 Task: Compose an email with the signature Alicia Thompson with the subject Urgent matter and the message Please let me know if you require any further assistance. from softage.1@softage.net to softage.7@softage.net and softage.8@softage.net with CC to softage.9@softage.net, select the message and change font size to small, align the email to left Send the email
Action: Mouse pressed left at (449, 568)
Screenshot: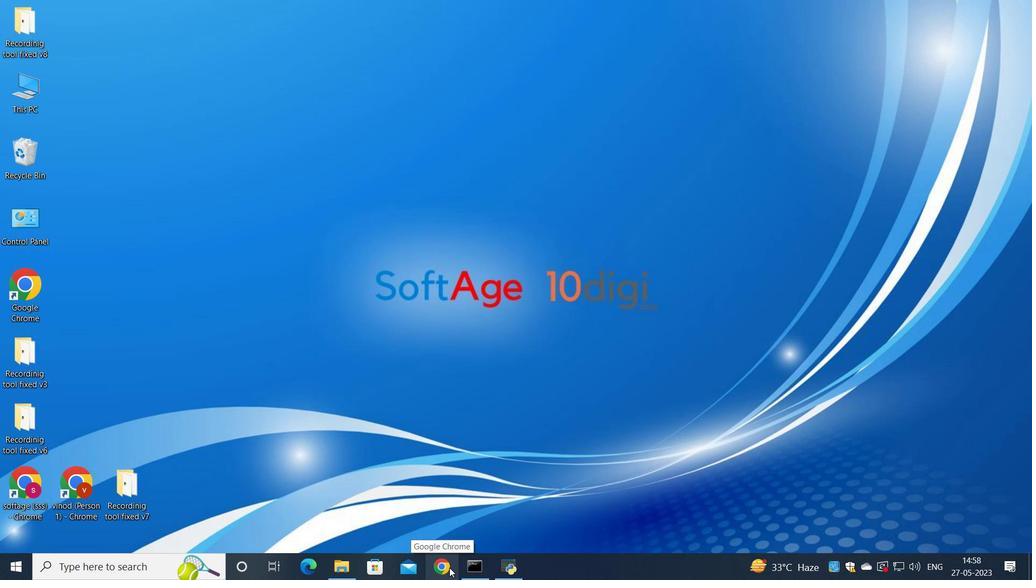 
Action: Mouse moved to (442, 339)
Screenshot: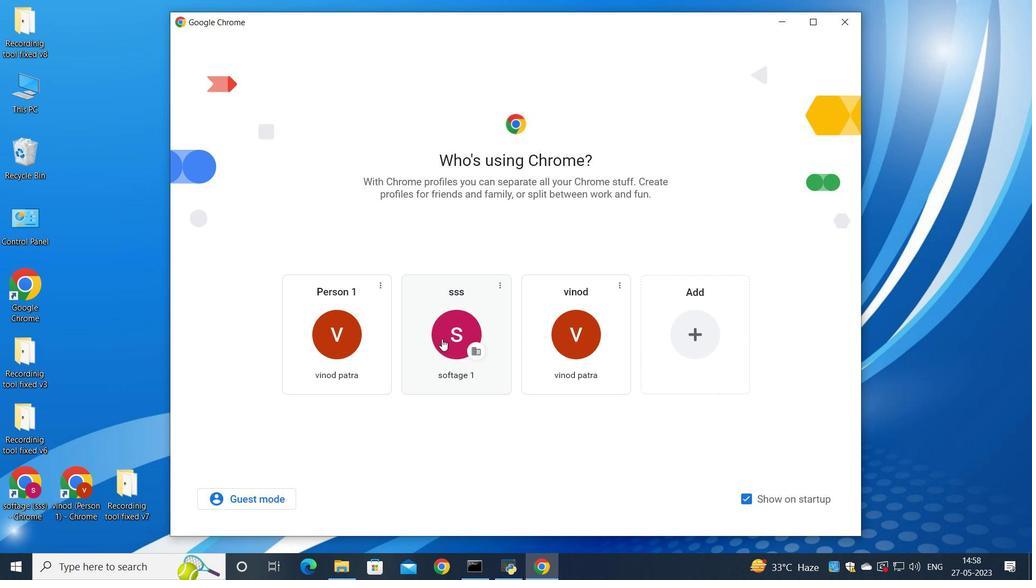 
Action: Mouse pressed left at (442, 339)
Screenshot: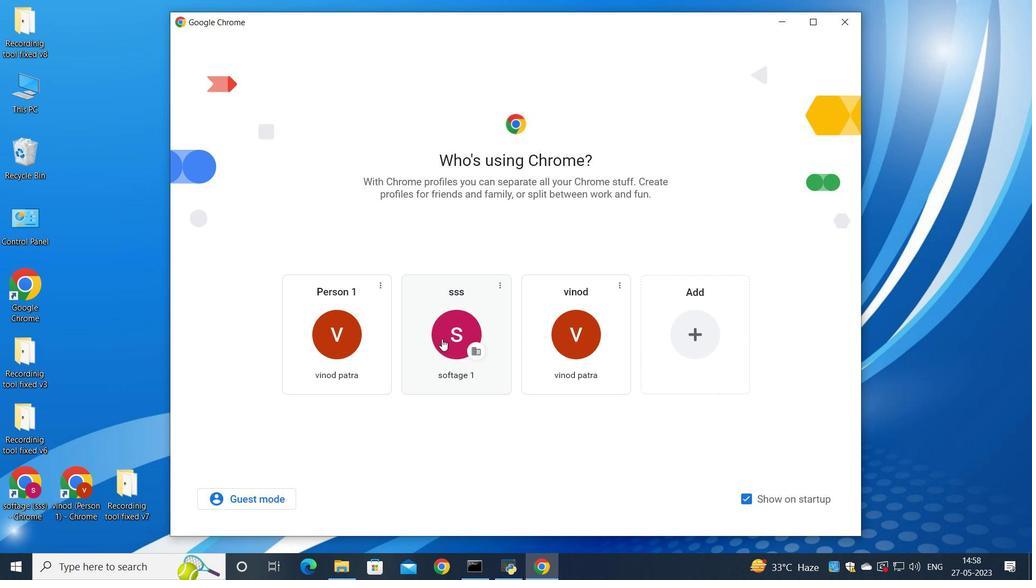 
Action: Mouse moved to (913, 67)
Screenshot: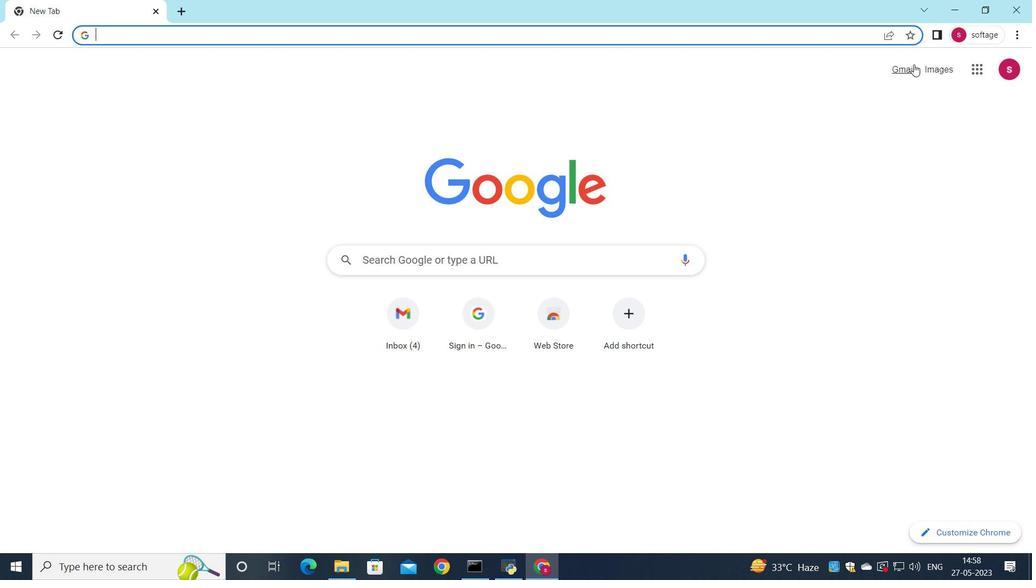 
Action: Mouse pressed left at (913, 67)
Screenshot: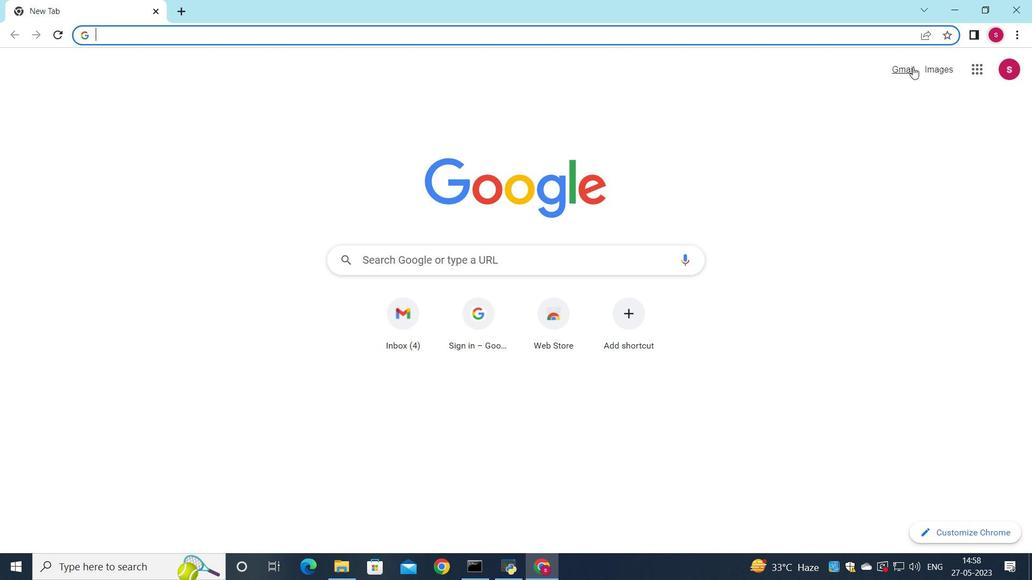 
Action: Mouse moved to (875, 97)
Screenshot: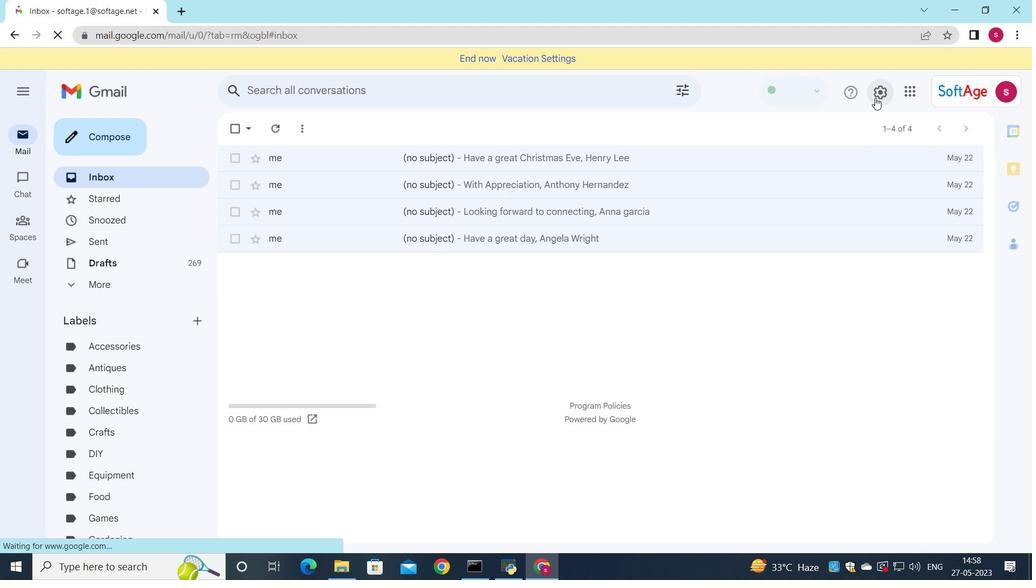 
Action: Mouse pressed left at (875, 97)
Screenshot: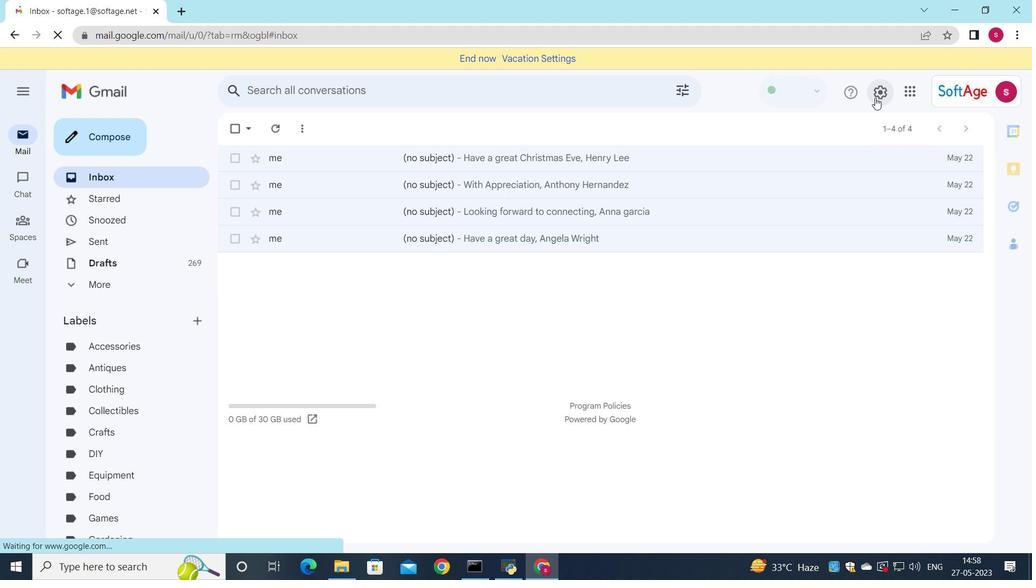 
Action: Mouse moved to (903, 155)
Screenshot: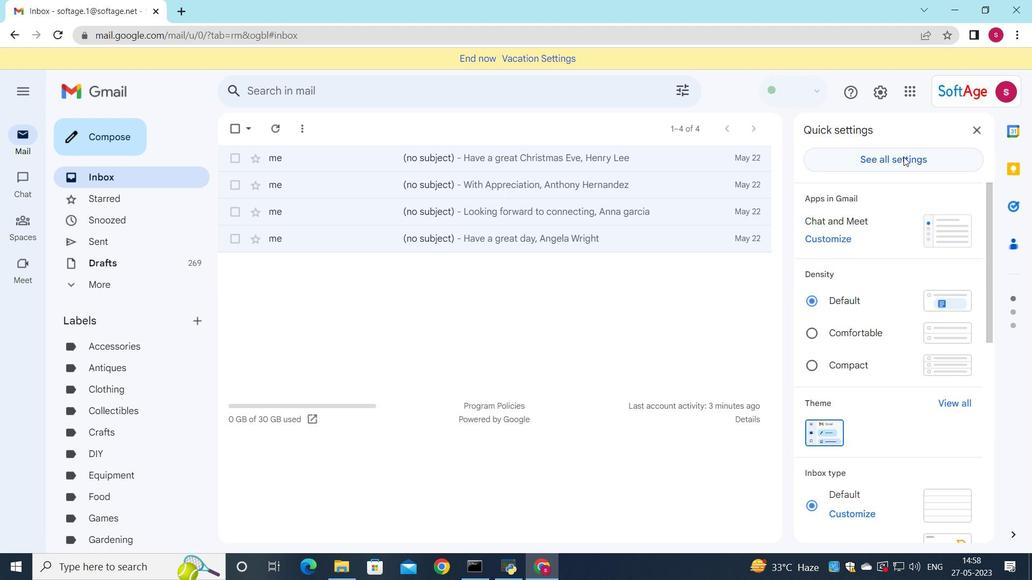 
Action: Mouse pressed left at (903, 155)
Screenshot: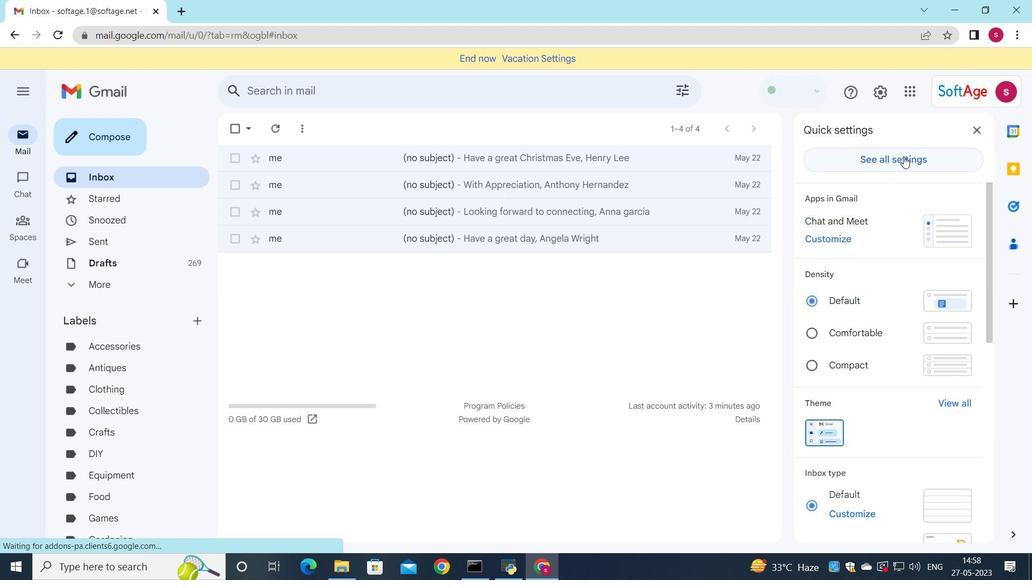 
Action: Mouse moved to (625, 276)
Screenshot: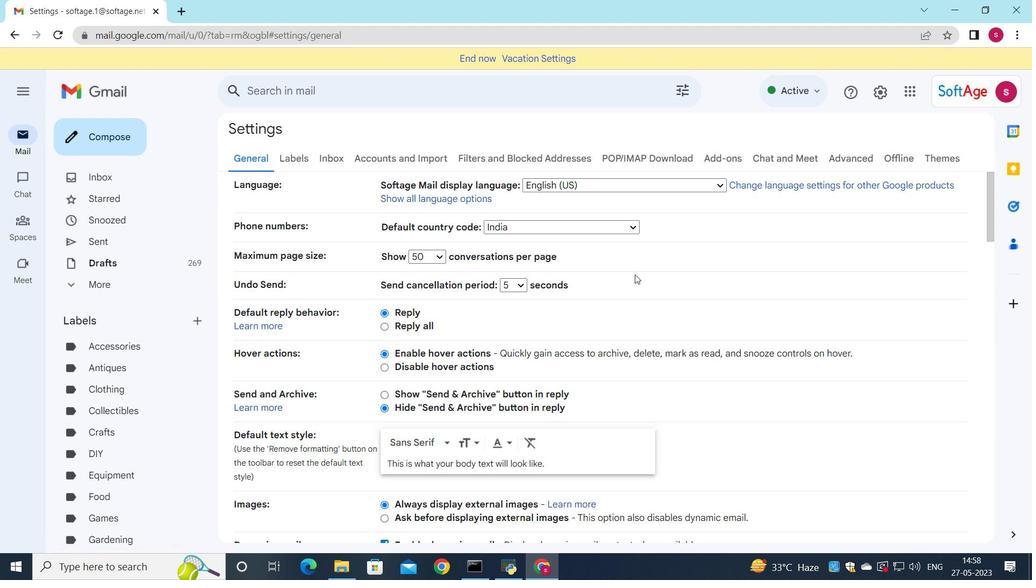 
Action: Mouse scrolled (625, 276) with delta (0, 0)
Screenshot: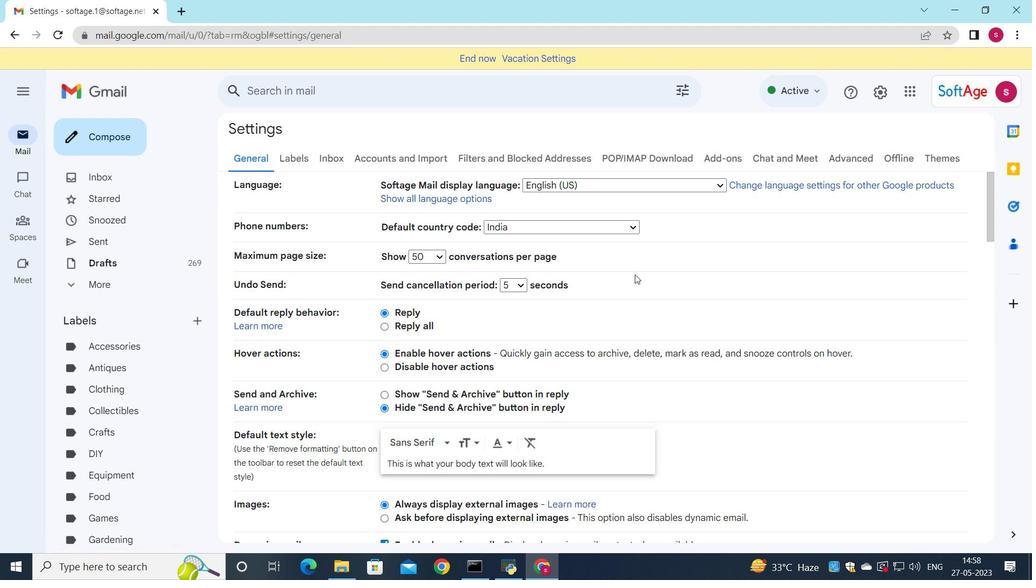 
Action: Mouse moved to (622, 277)
Screenshot: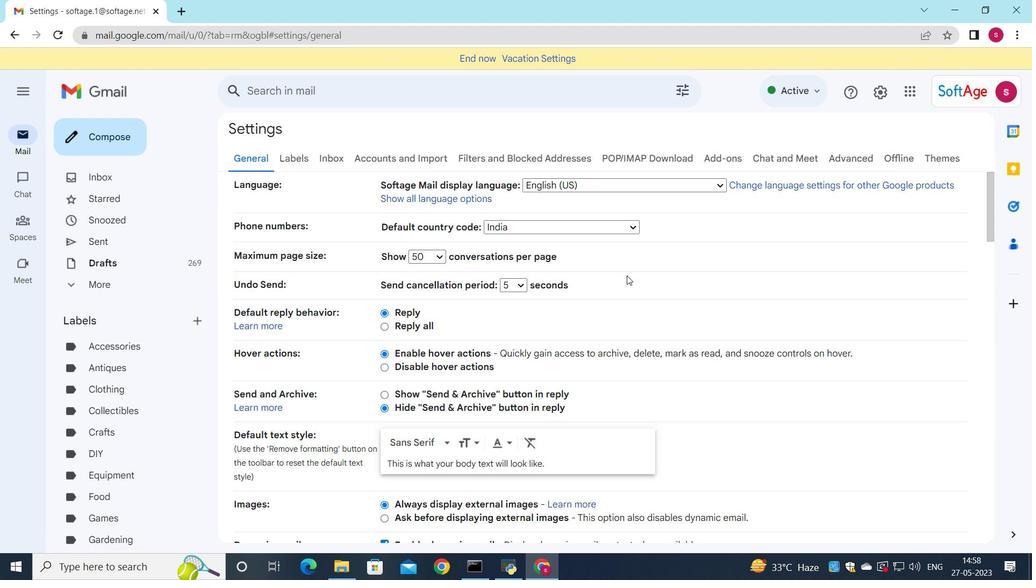 
Action: Mouse scrolled (622, 276) with delta (0, 0)
Screenshot: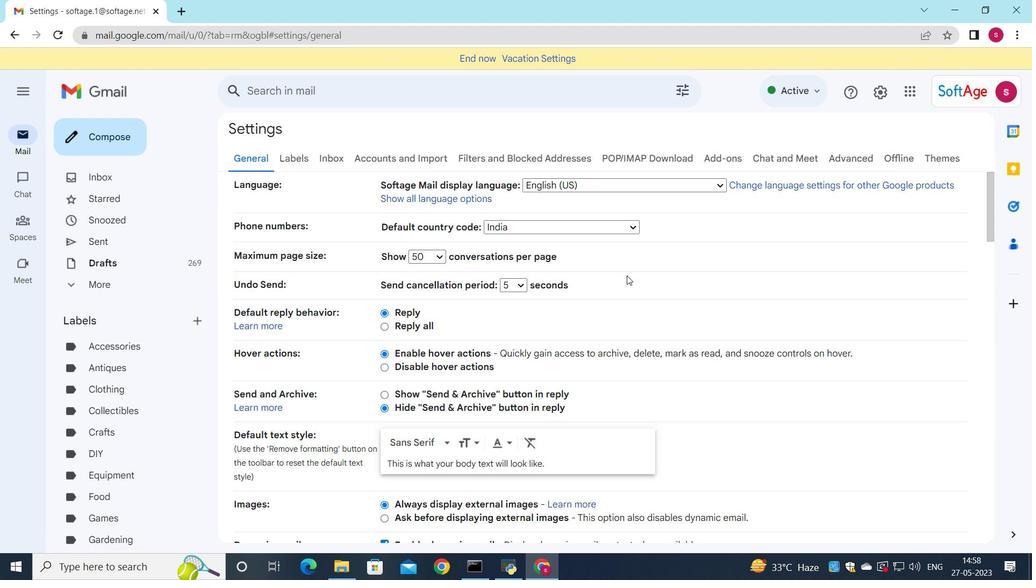 
Action: Mouse moved to (619, 280)
Screenshot: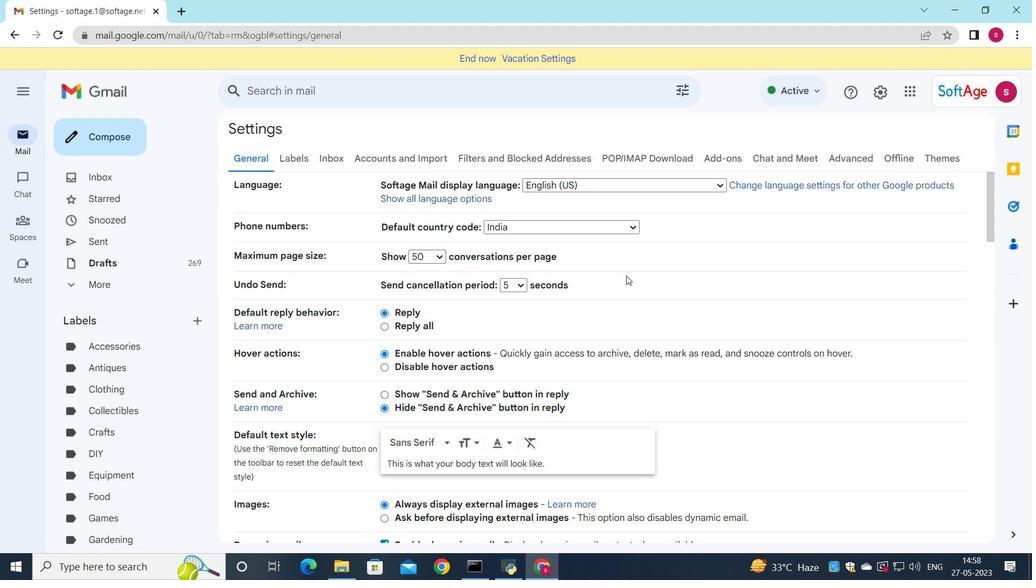 
Action: Mouse scrolled (619, 279) with delta (0, 0)
Screenshot: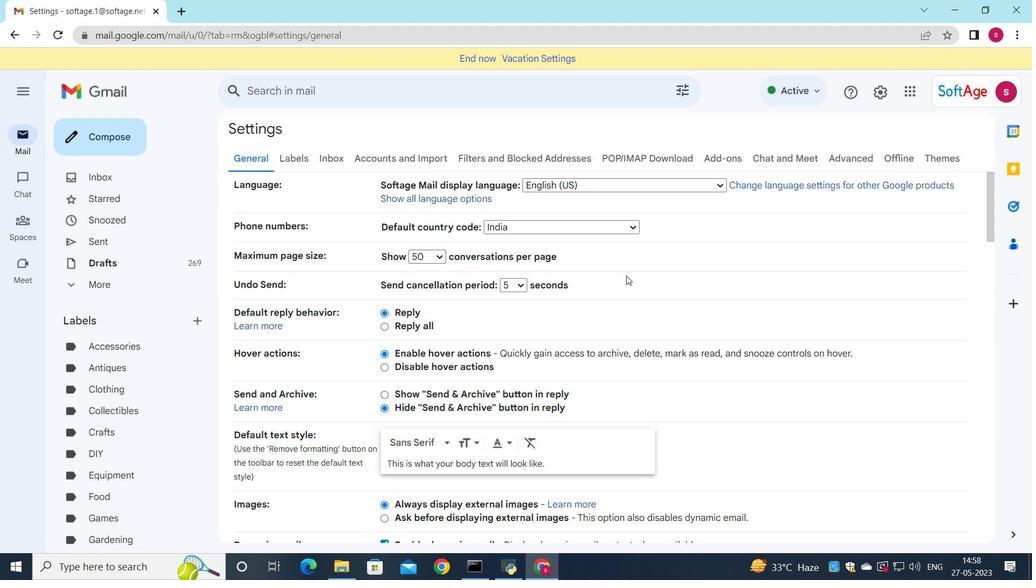 
Action: Mouse moved to (609, 324)
Screenshot: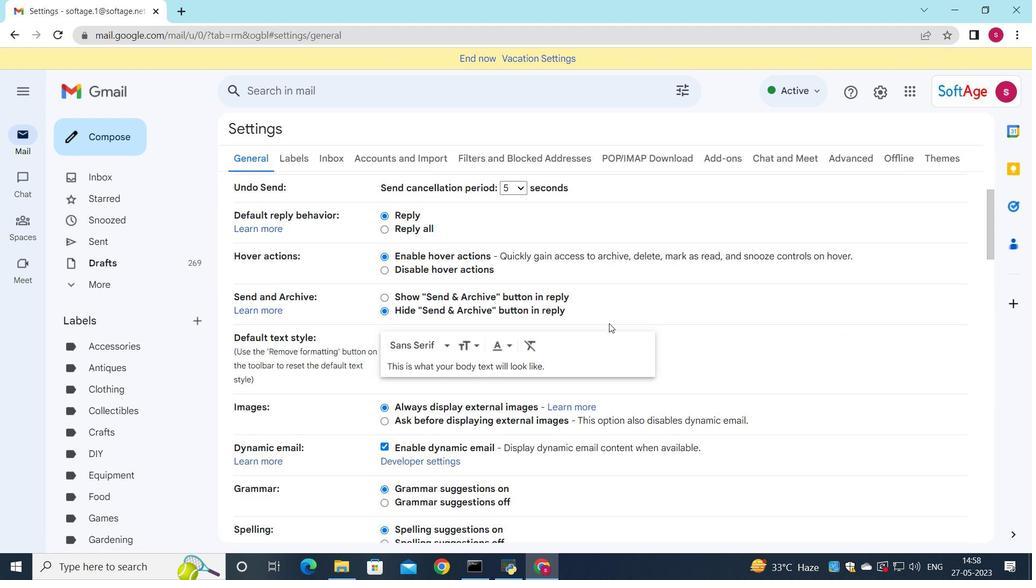 
Action: Mouse scrolled (609, 323) with delta (0, 0)
Screenshot: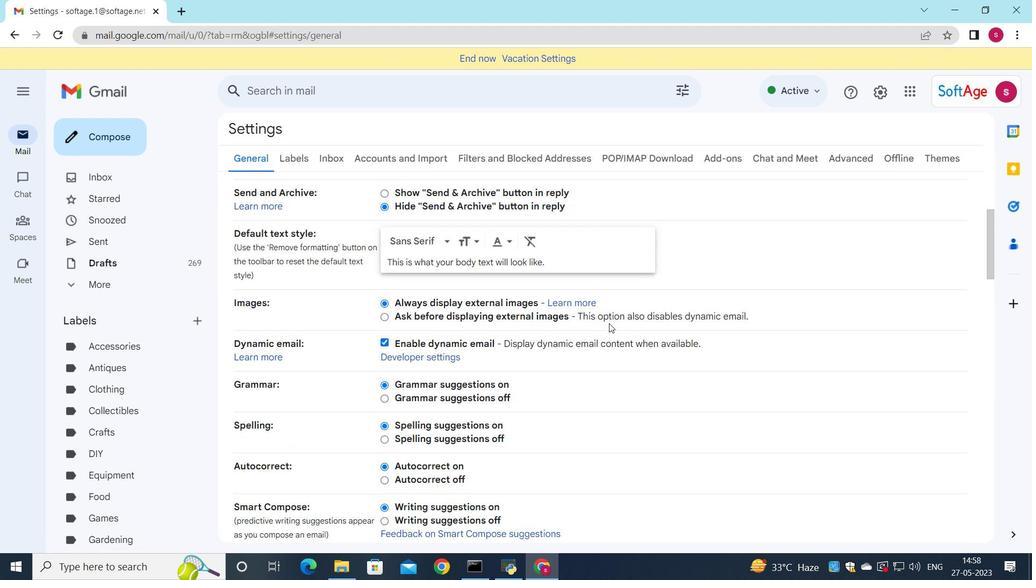 
Action: Mouse scrolled (609, 323) with delta (0, 0)
Screenshot: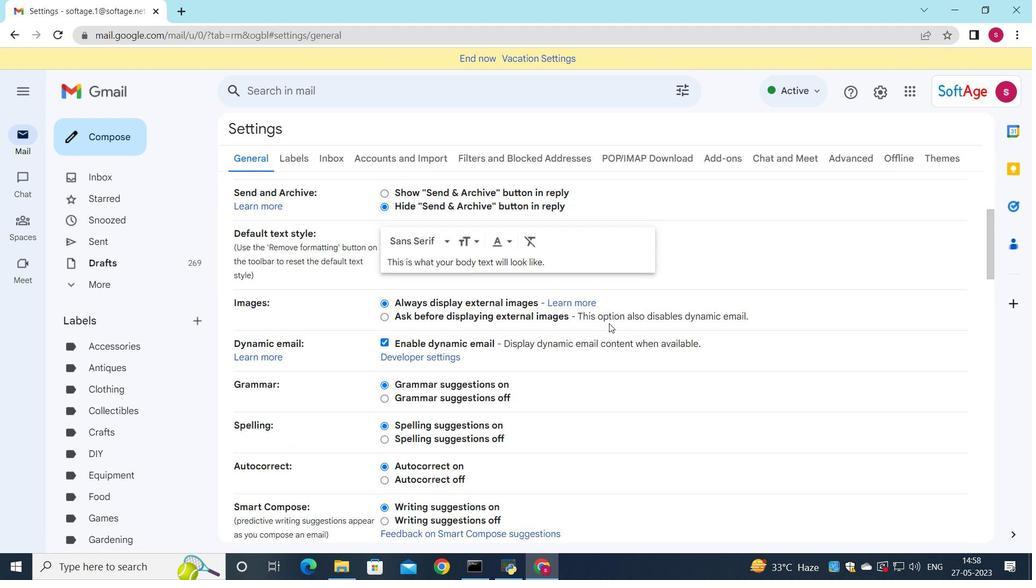 
Action: Mouse scrolled (609, 323) with delta (0, 0)
Screenshot: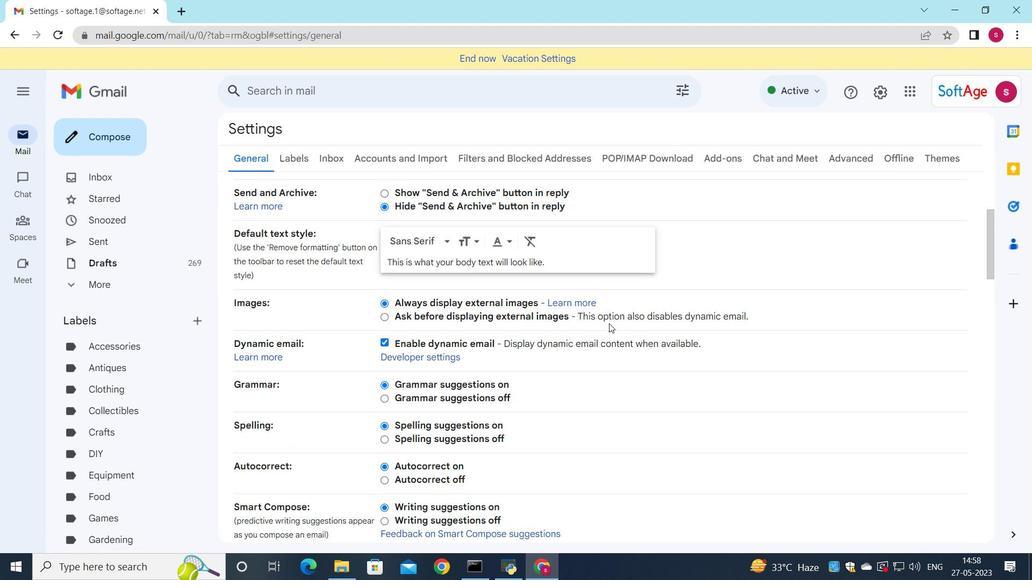 
Action: Mouse moved to (608, 323)
Screenshot: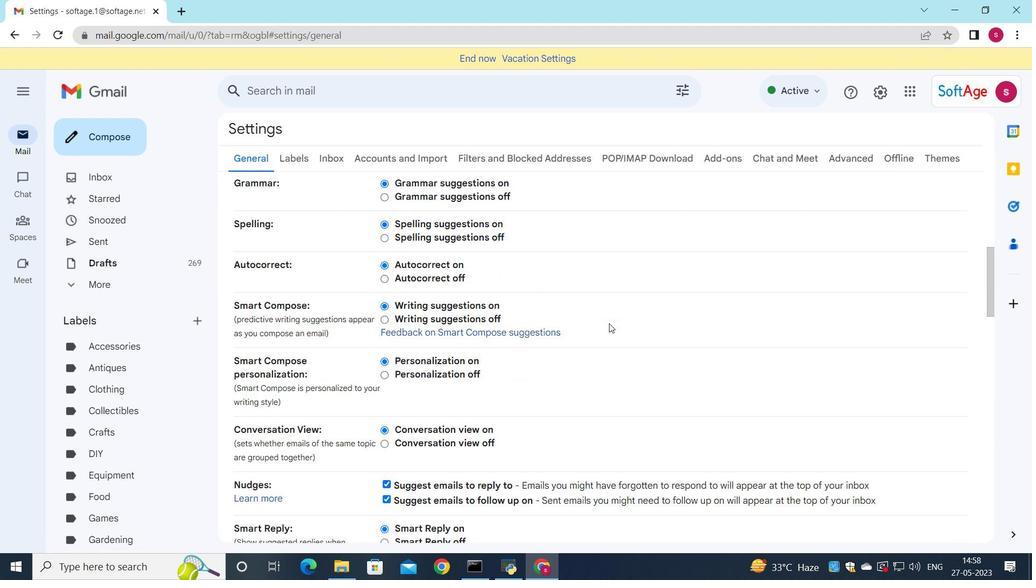 
Action: Mouse scrolled (608, 323) with delta (0, 0)
Screenshot: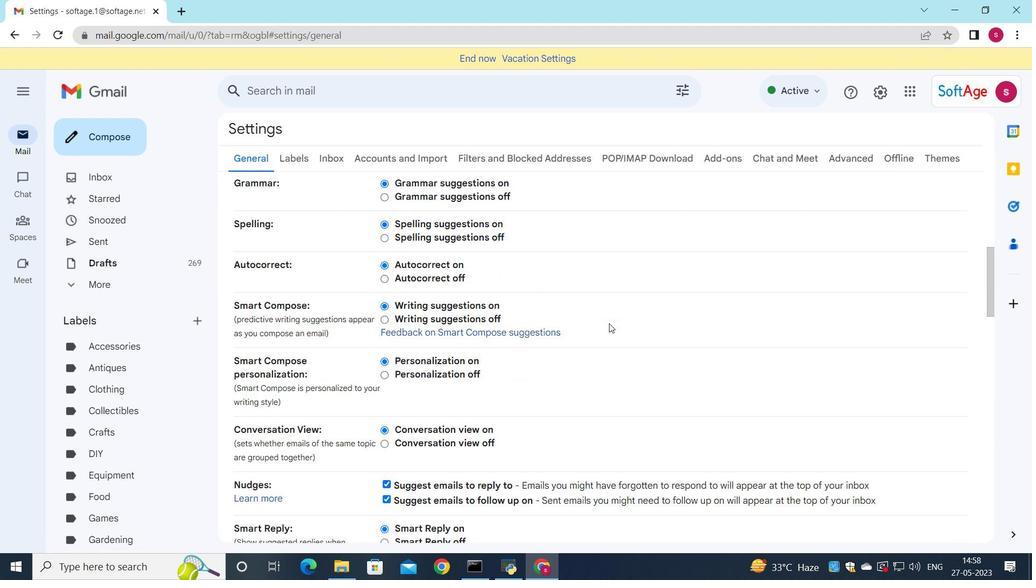 
Action: Mouse scrolled (608, 323) with delta (0, 0)
Screenshot: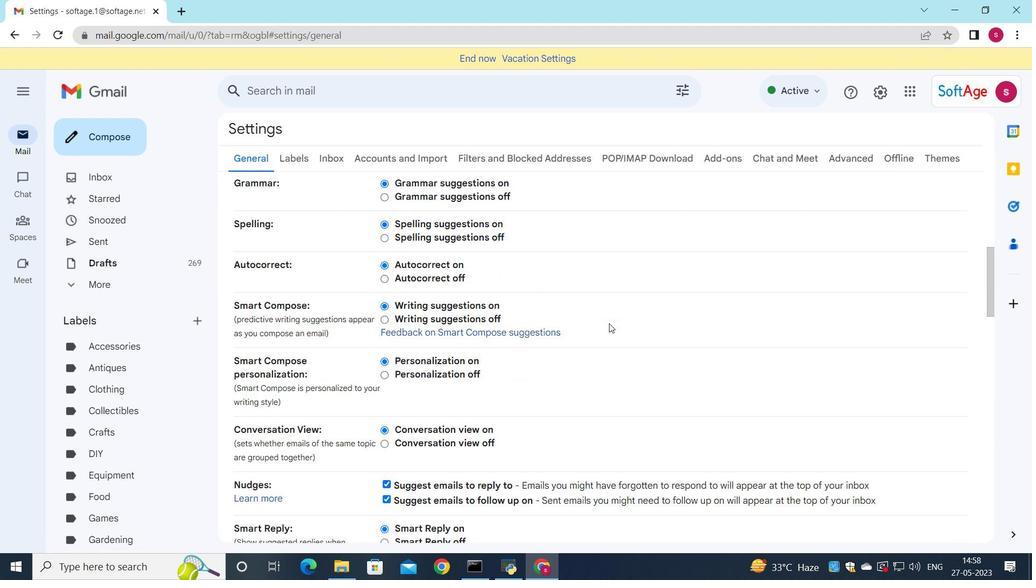 
Action: Mouse scrolled (608, 323) with delta (0, 0)
Screenshot: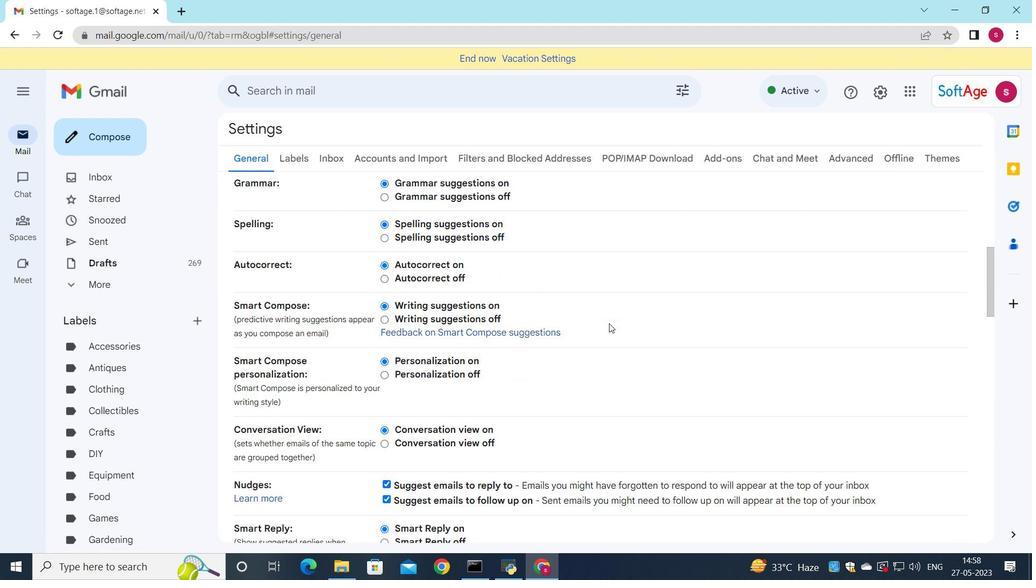 
Action: Mouse scrolled (608, 323) with delta (0, 0)
Screenshot: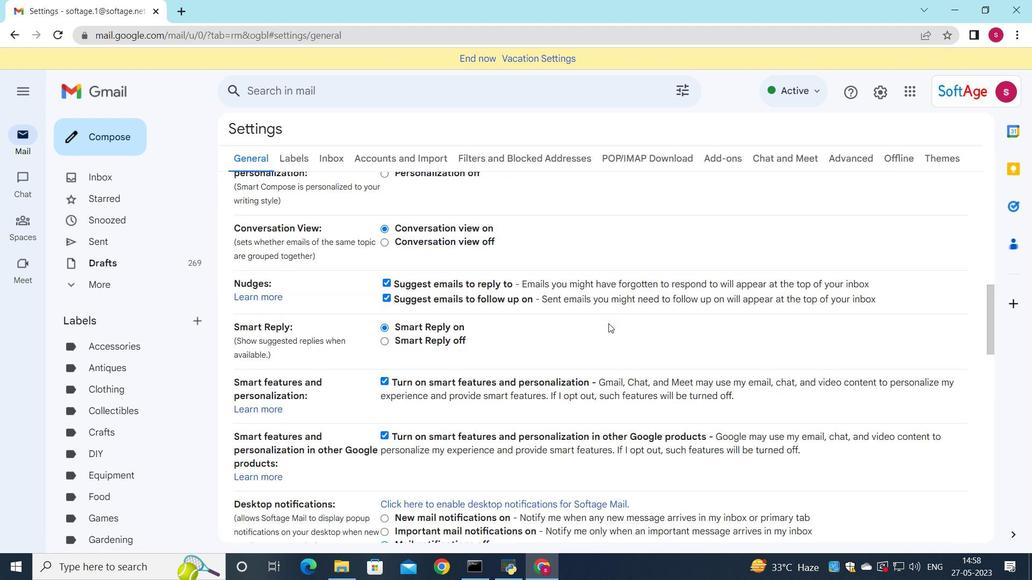 
Action: Mouse scrolled (608, 323) with delta (0, 0)
Screenshot: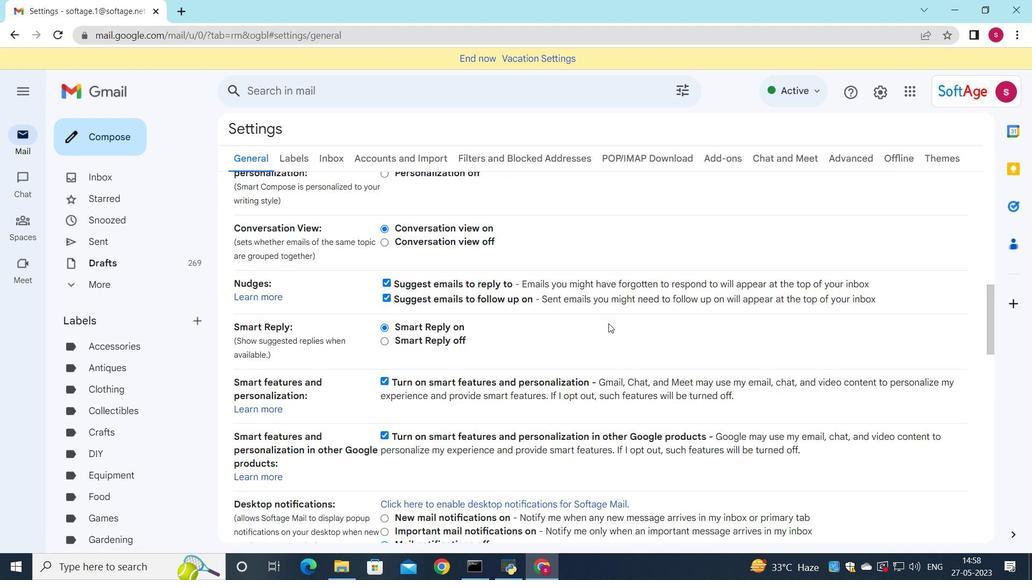
Action: Mouse scrolled (608, 323) with delta (0, 0)
Screenshot: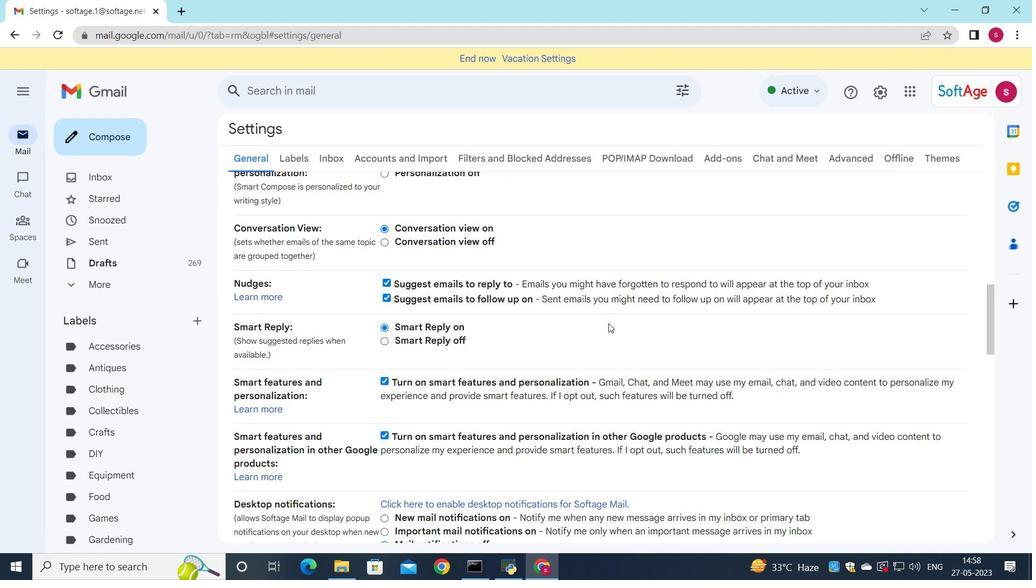 
Action: Mouse moved to (605, 322)
Screenshot: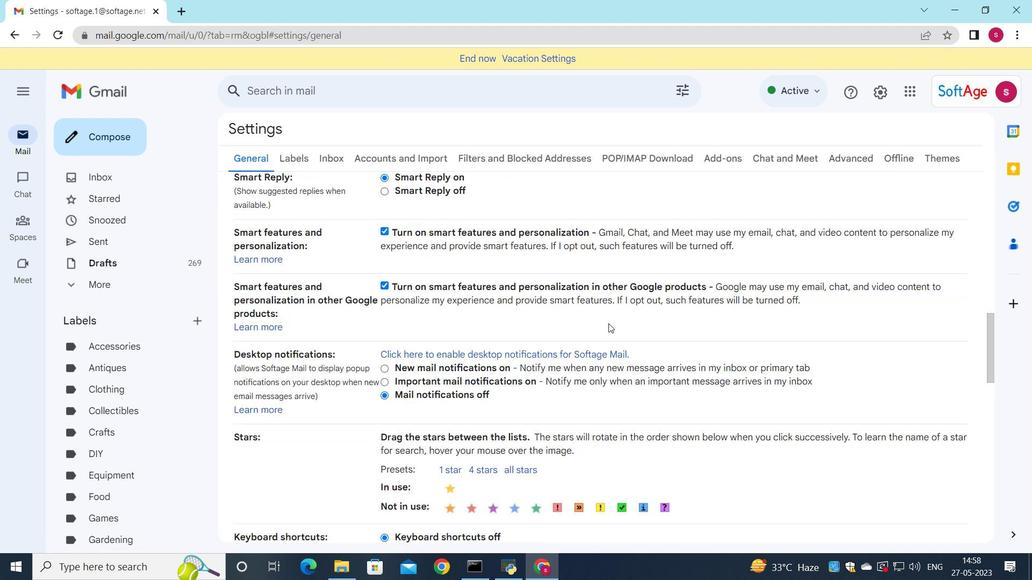 
Action: Mouse scrolled (605, 321) with delta (0, 0)
Screenshot: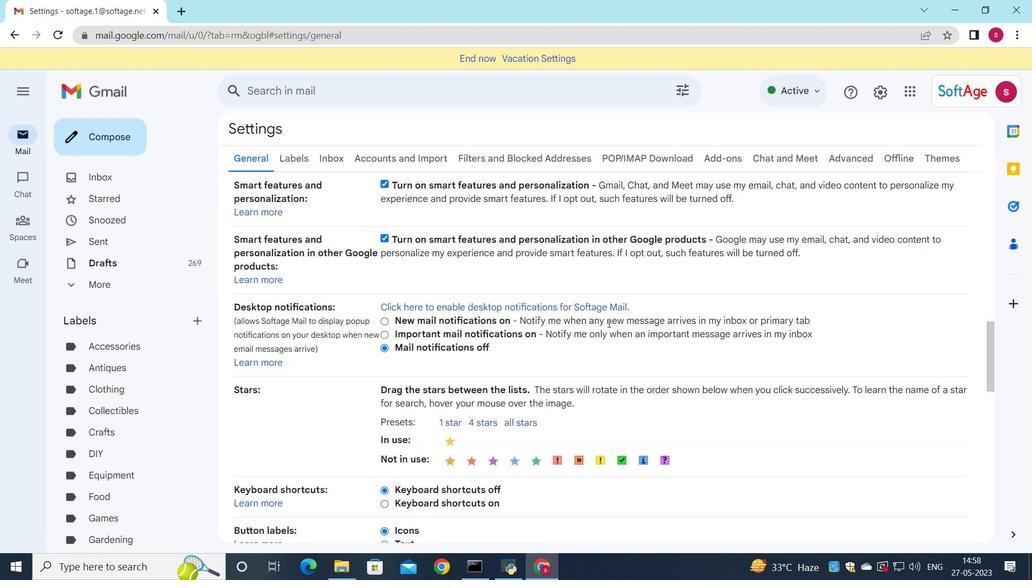 
Action: Mouse scrolled (605, 321) with delta (0, 0)
Screenshot: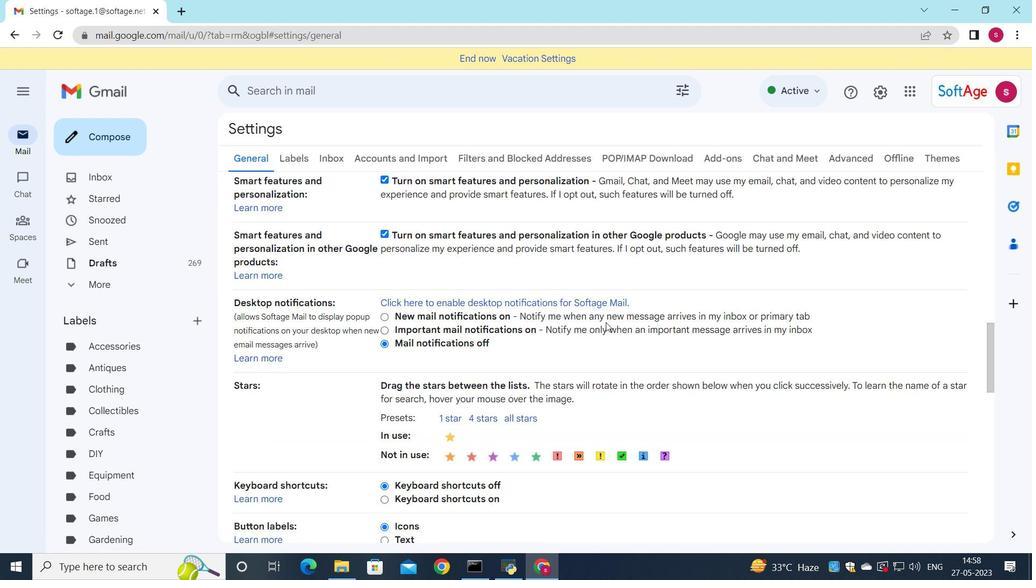 
Action: Mouse scrolled (605, 321) with delta (0, 0)
Screenshot: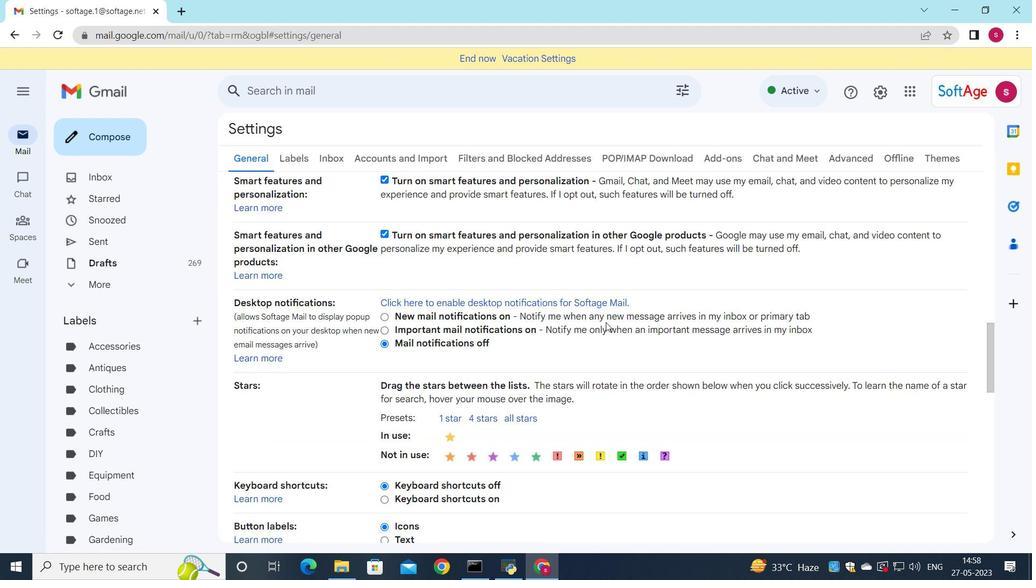 
Action: Mouse moved to (603, 322)
Screenshot: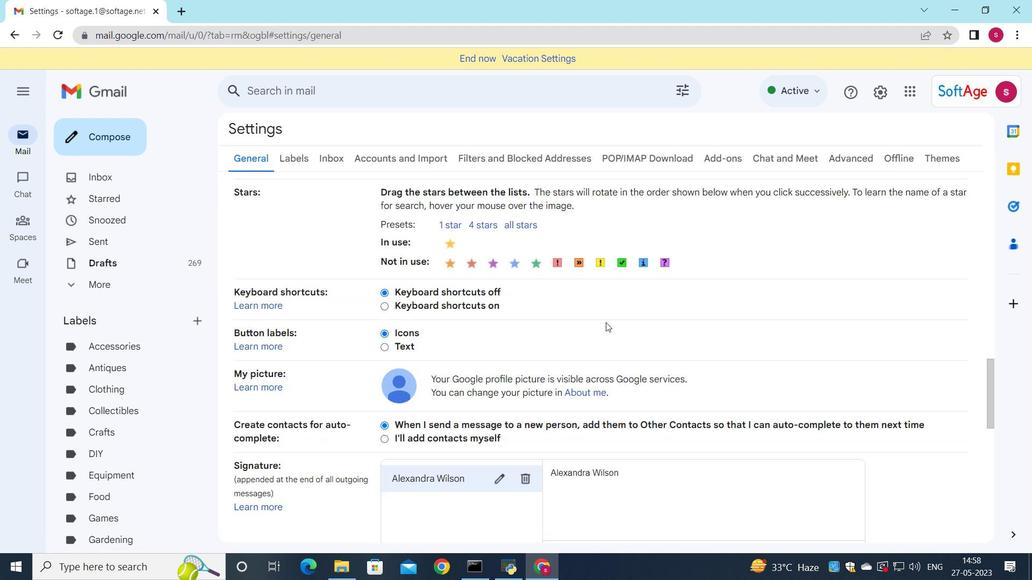 
Action: Mouse scrolled (603, 321) with delta (0, 0)
Screenshot: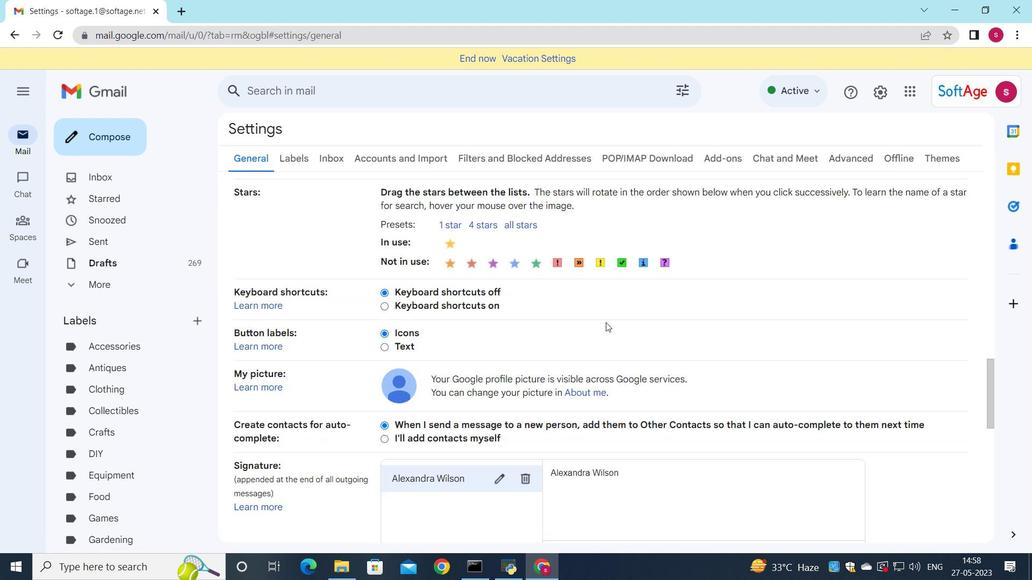 
Action: Mouse scrolled (603, 321) with delta (0, 0)
Screenshot: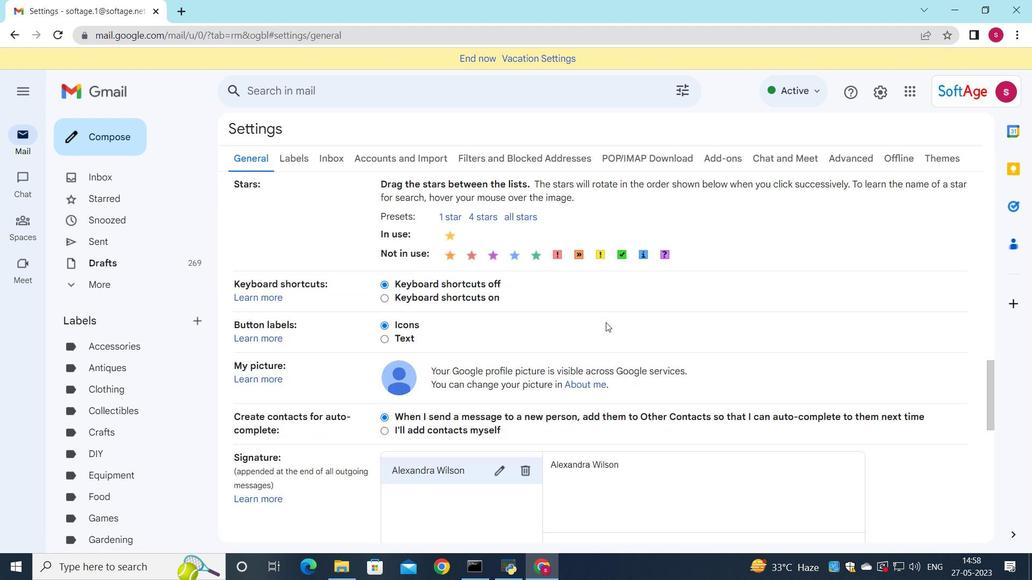 
Action: Mouse moved to (529, 344)
Screenshot: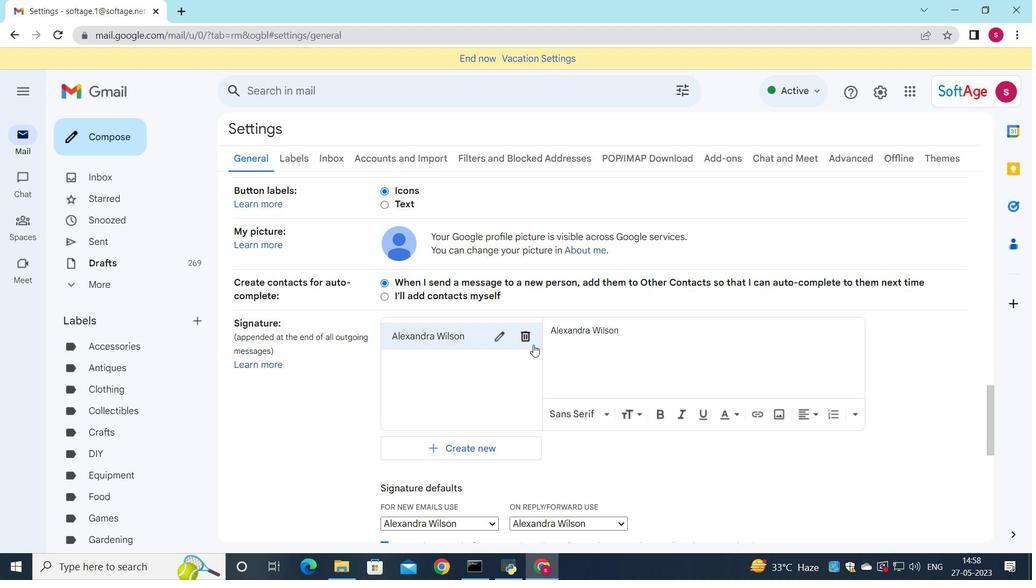 
Action: Mouse pressed left at (529, 344)
Screenshot: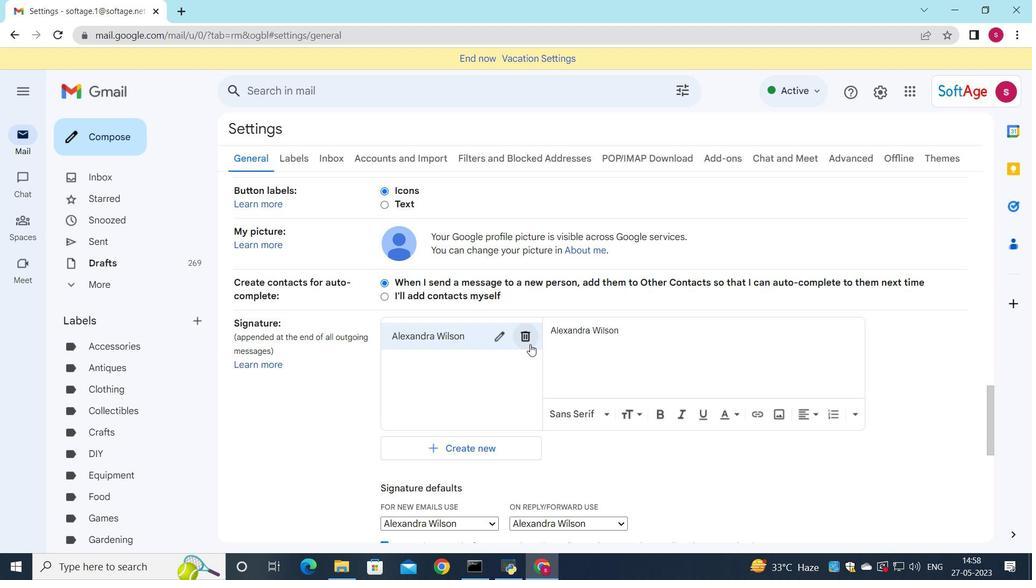 
Action: Mouse moved to (635, 328)
Screenshot: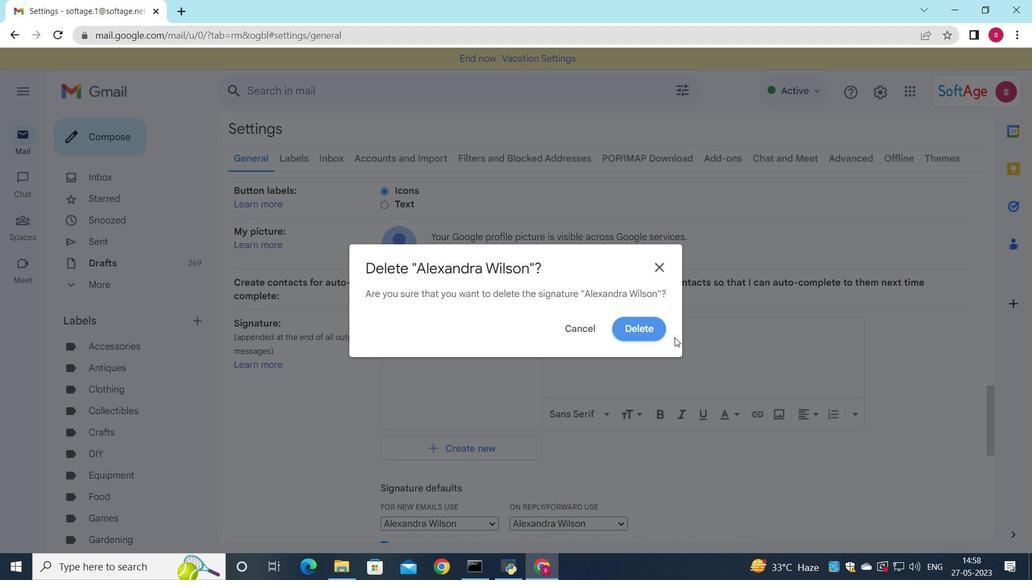 
Action: Mouse pressed left at (635, 328)
Screenshot: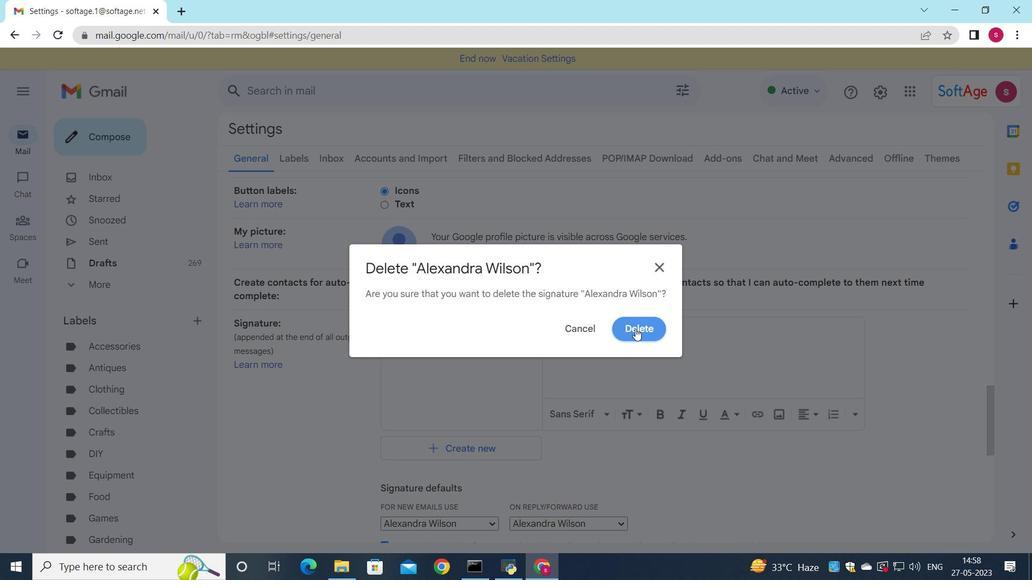 
Action: Mouse moved to (454, 356)
Screenshot: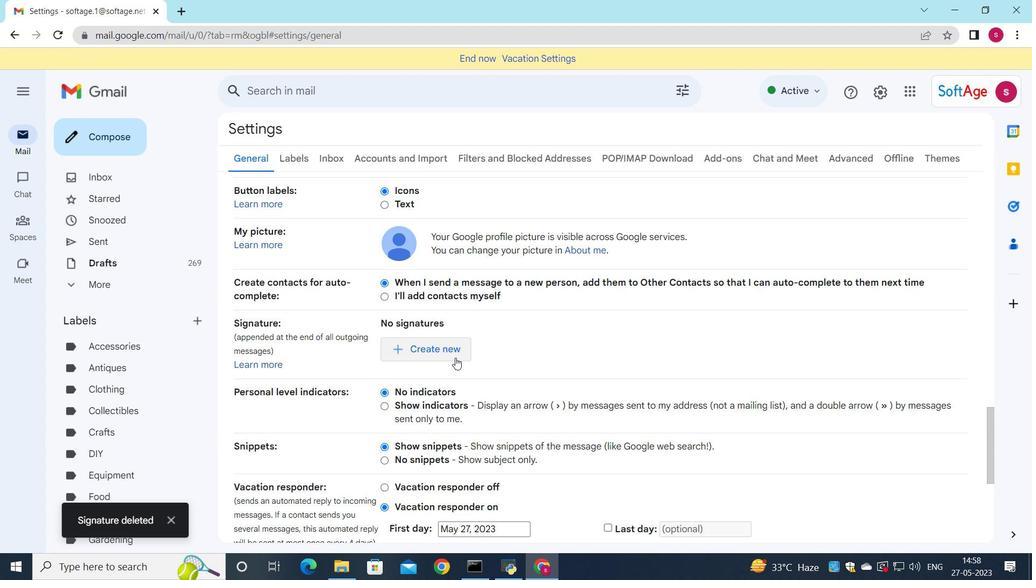 
Action: Mouse pressed left at (454, 356)
Screenshot: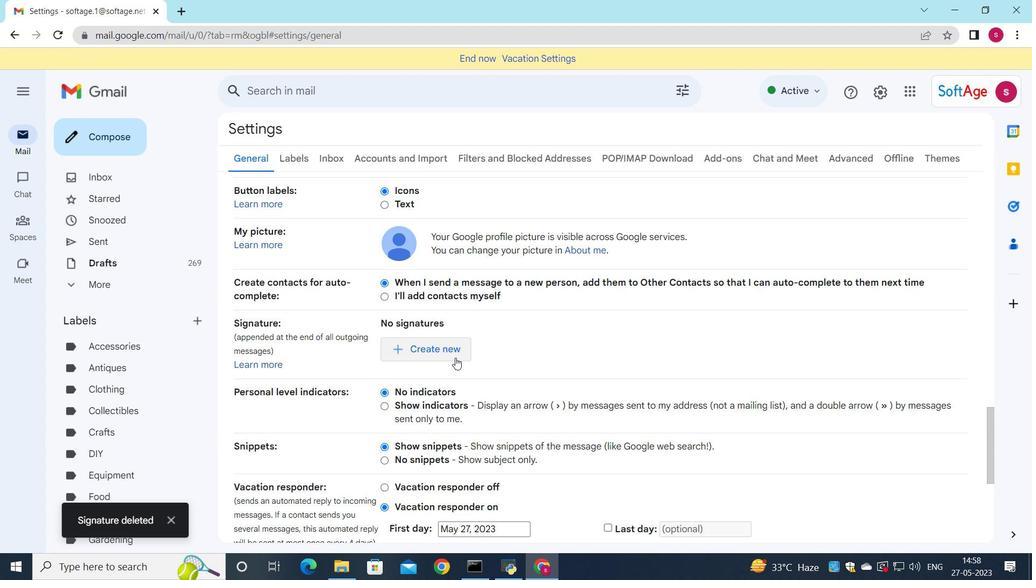 
Action: Mouse moved to (813, 337)
Screenshot: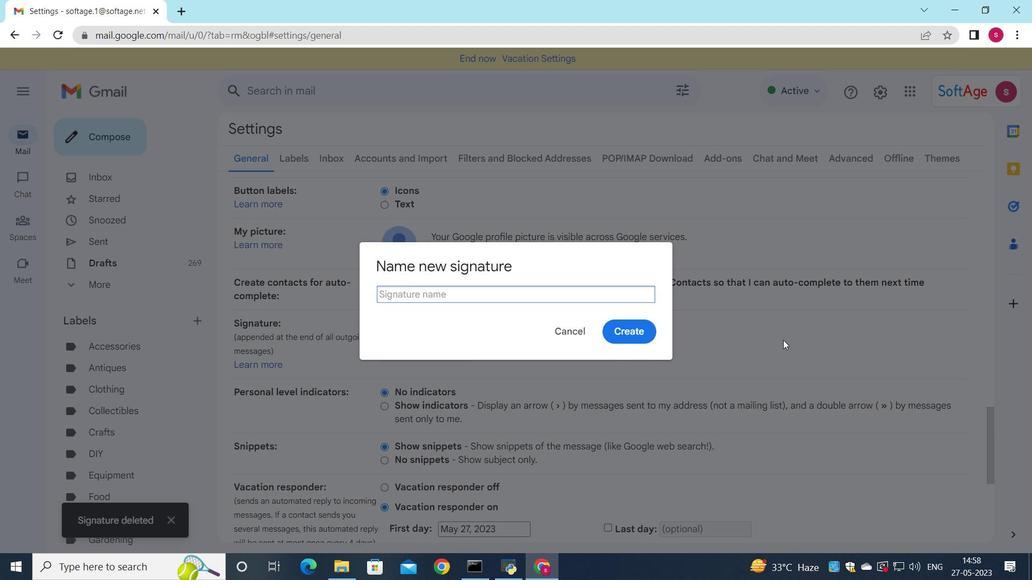 
Action: Key pressed <Key.shift><Key.shift><Key.shift><Key.shift><Key.shift><Key.shift><Key.shift><Key.shift><Key.shift><Key.shift><Key.shift><Key.shift><Key.shift><Key.shift><Key.shift><Key.shift><Key.shift><Key.shift>Alicia<Key.space><Key.shift>Thompson
Screenshot: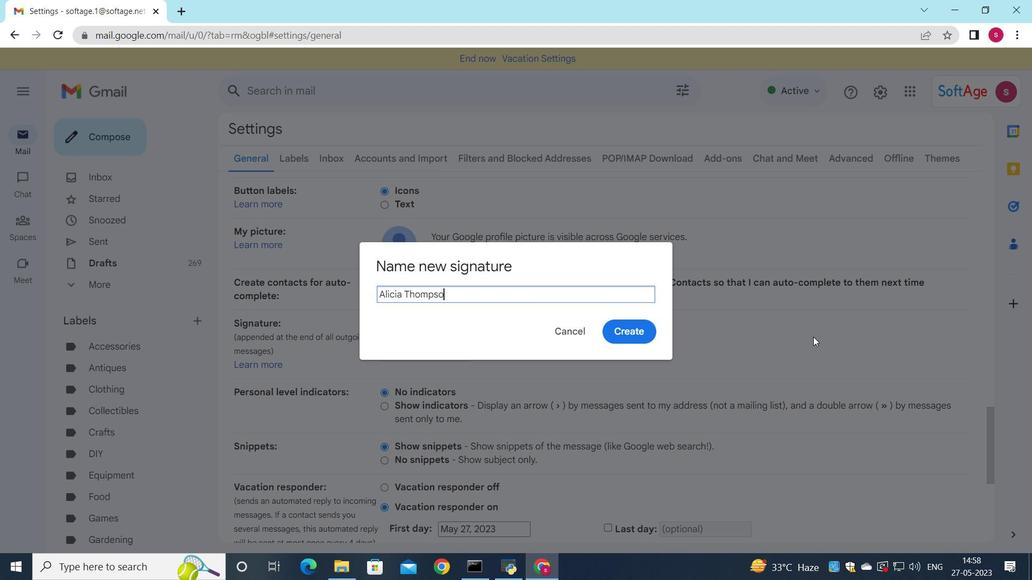 
Action: Mouse moved to (634, 334)
Screenshot: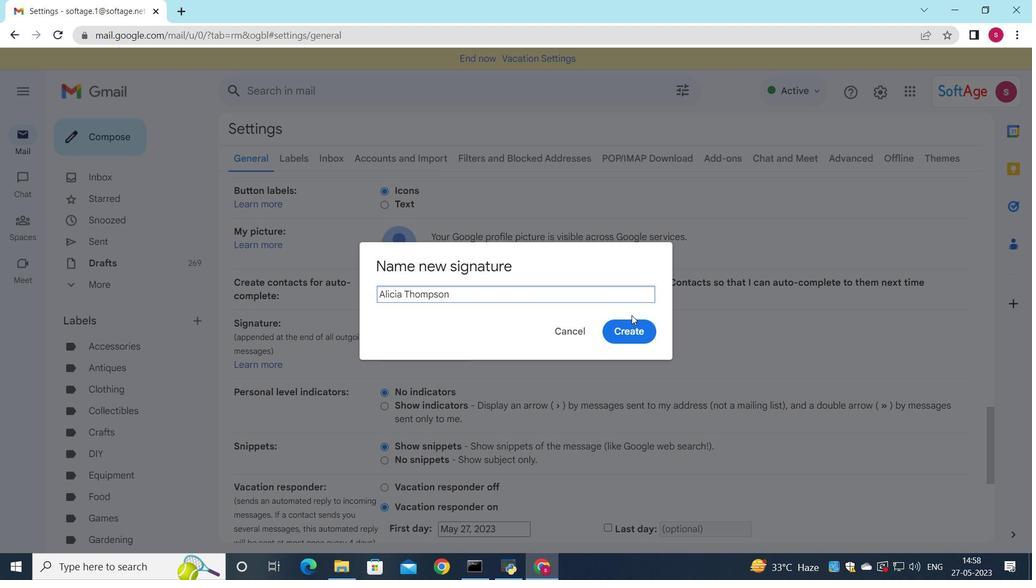 
Action: Mouse pressed left at (634, 334)
Screenshot: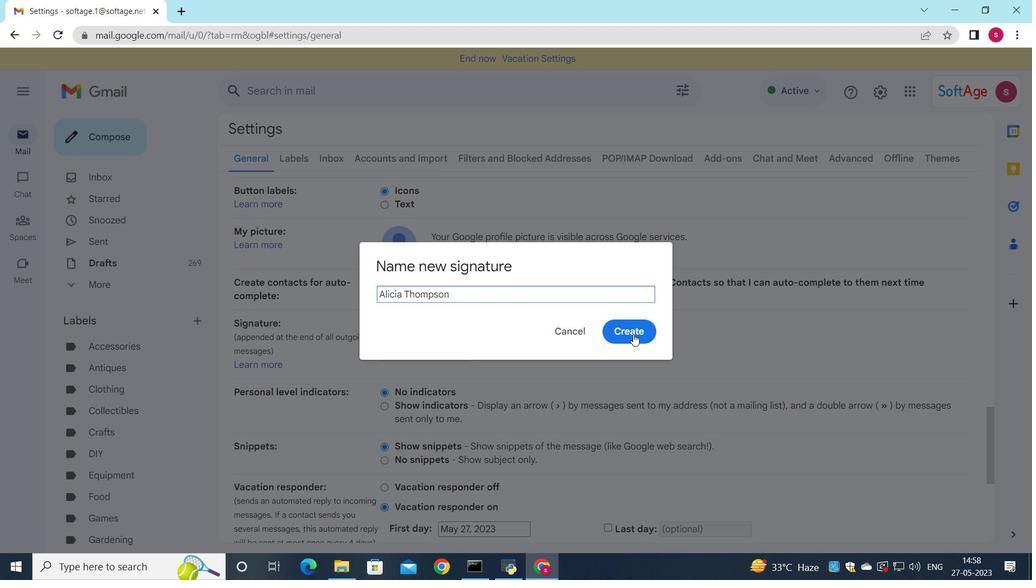 
Action: Mouse moved to (583, 331)
Screenshot: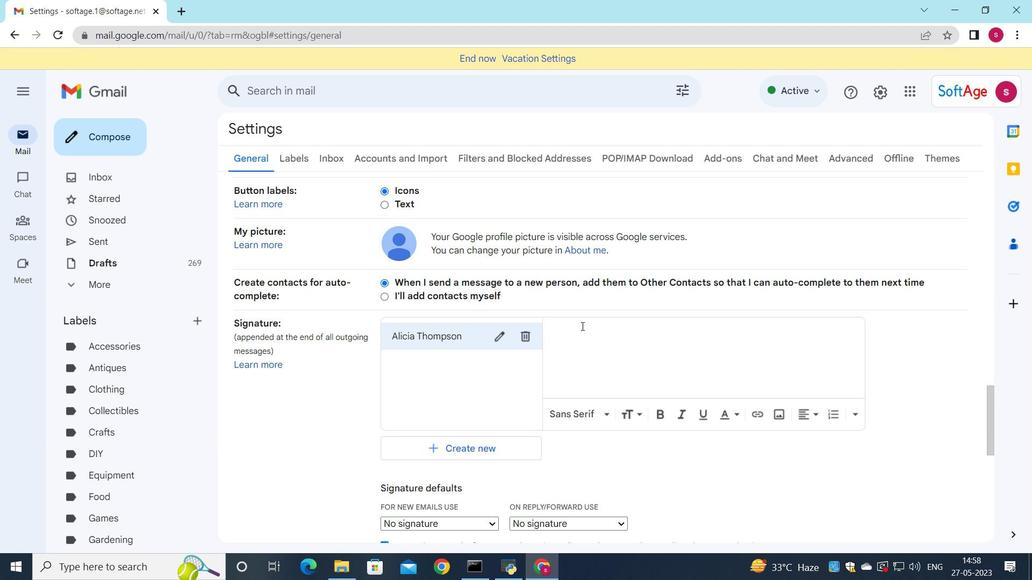 
Action: Mouse pressed left at (583, 331)
Screenshot: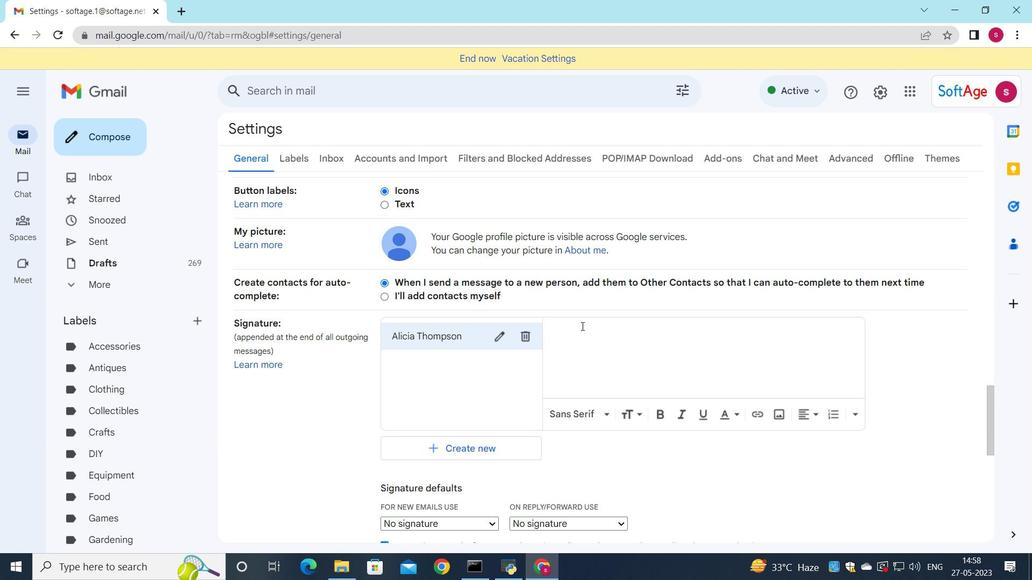 
Action: Key pressed <Key.shift>Alicia<Key.space><Key.shift>Thompson
Screenshot: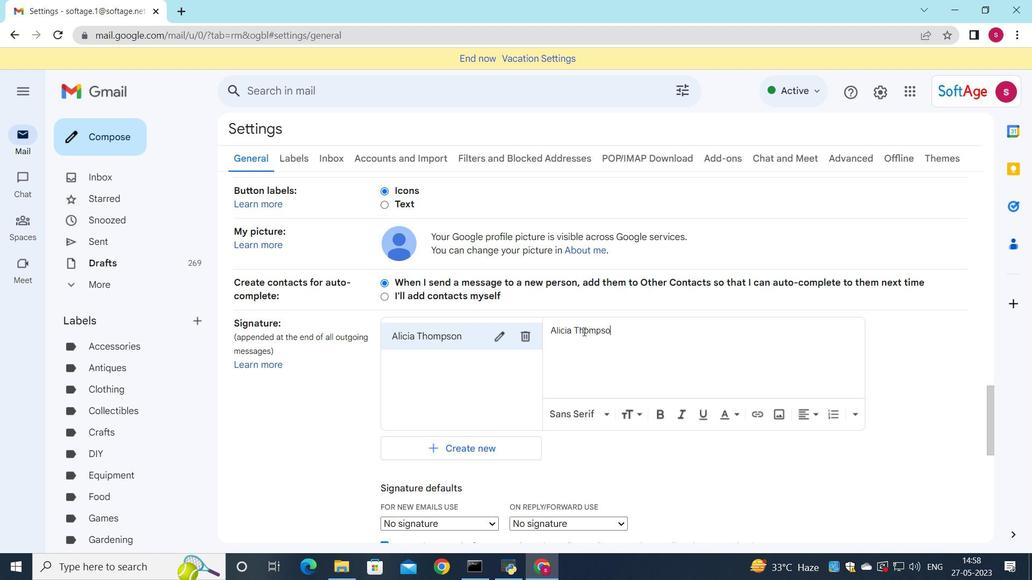 
Action: Mouse moved to (488, 282)
Screenshot: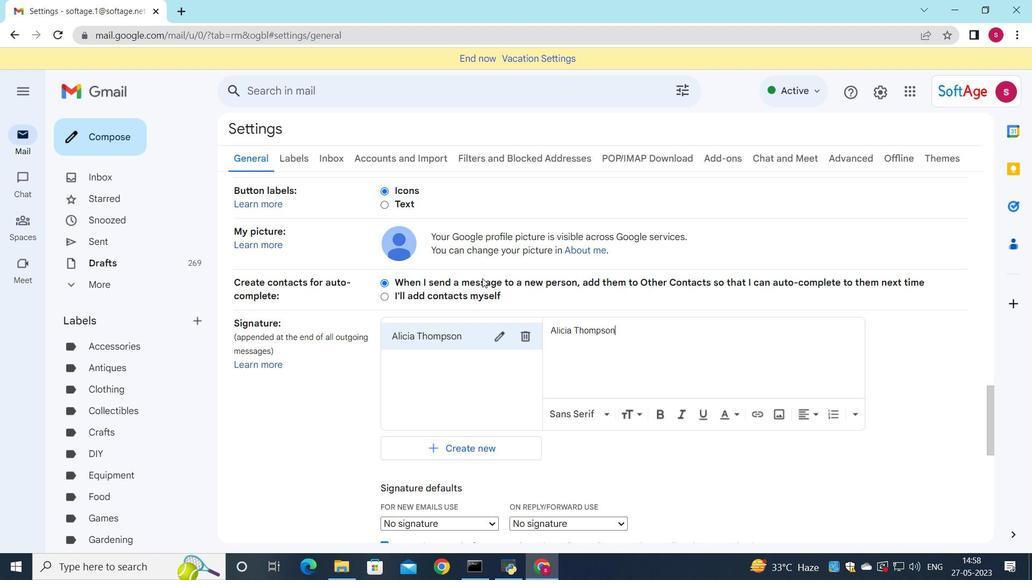 
Action: Mouse scrolled (488, 282) with delta (0, 0)
Screenshot: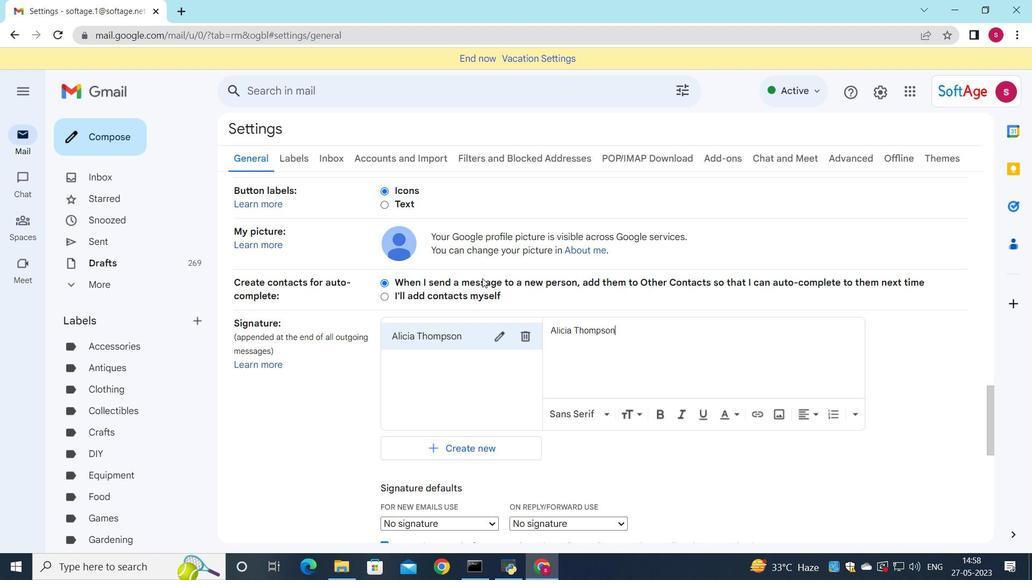 
Action: Mouse moved to (489, 286)
Screenshot: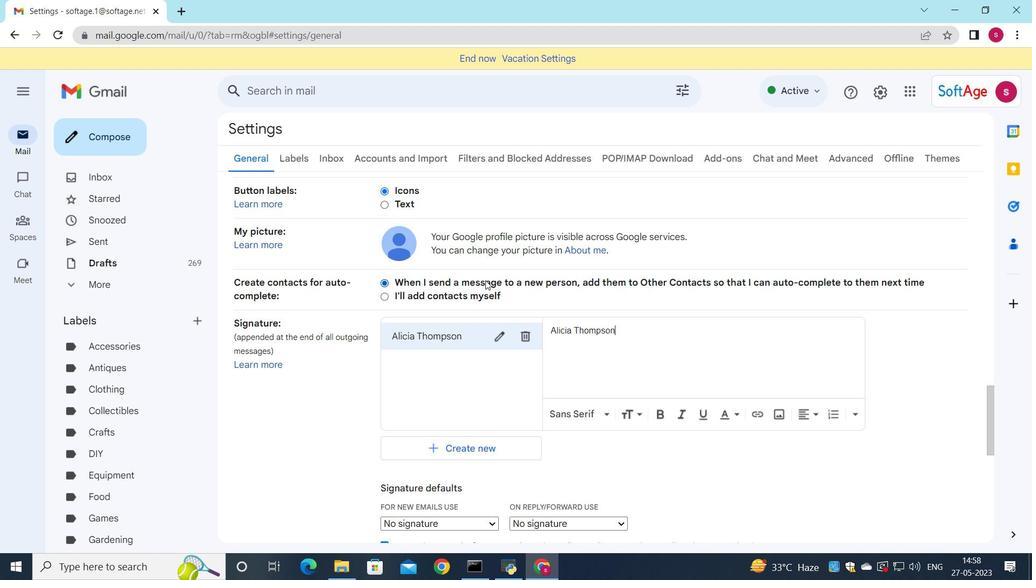 
Action: Mouse scrolled (489, 285) with delta (0, 0)
Screenshot: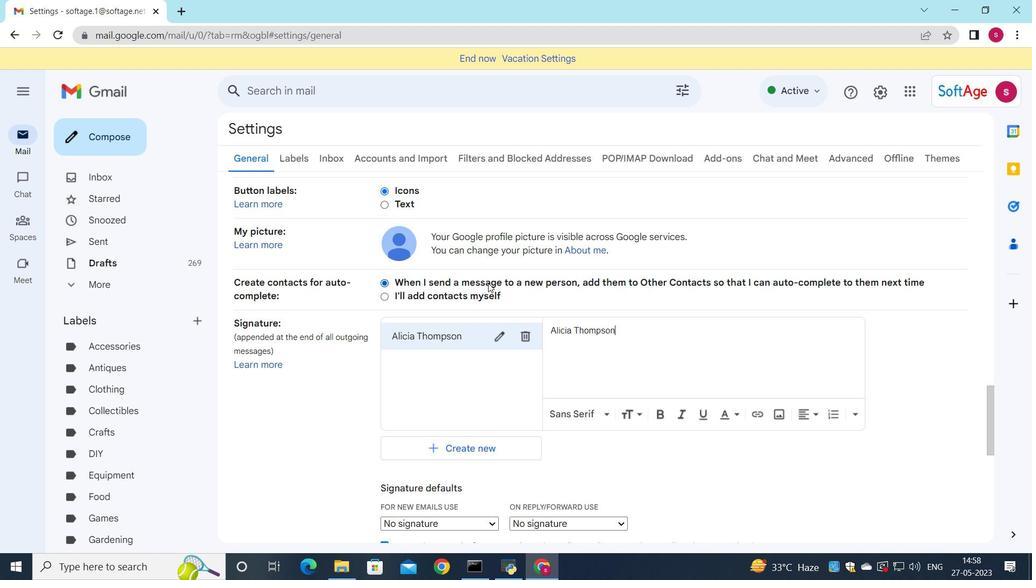 
Action: Mouse moved to (489, 288)
Screenshot: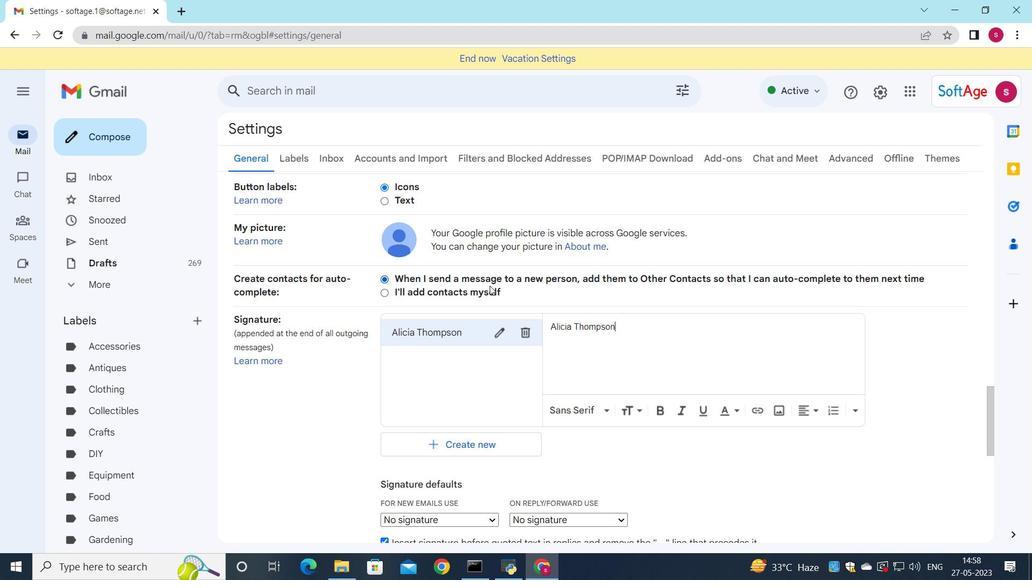 
Action: Mouse scrolled (489, 287) with delta (0, 0)
Screenshot: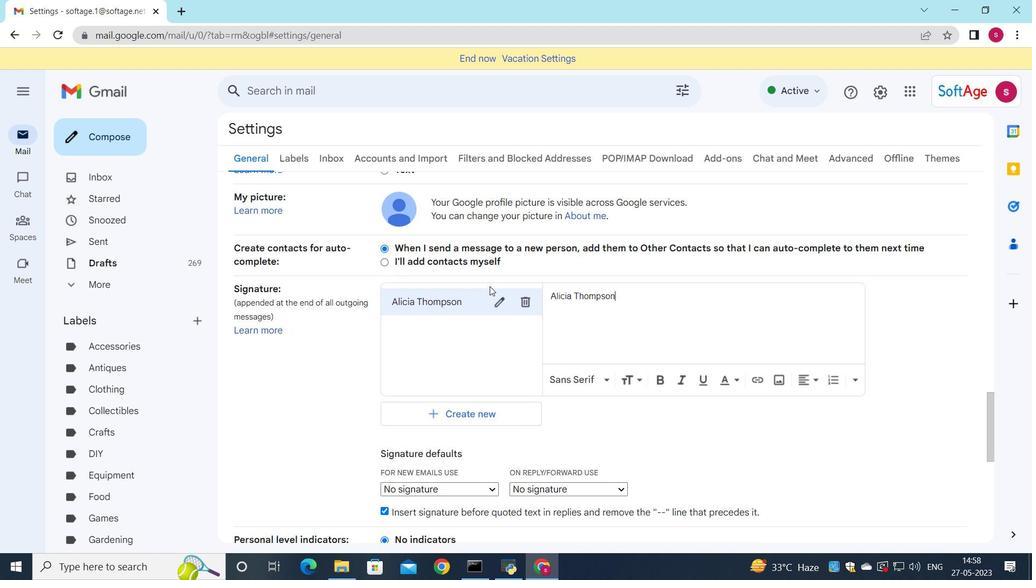 
Action: Mouse moved to (489, 296)
Screenshot: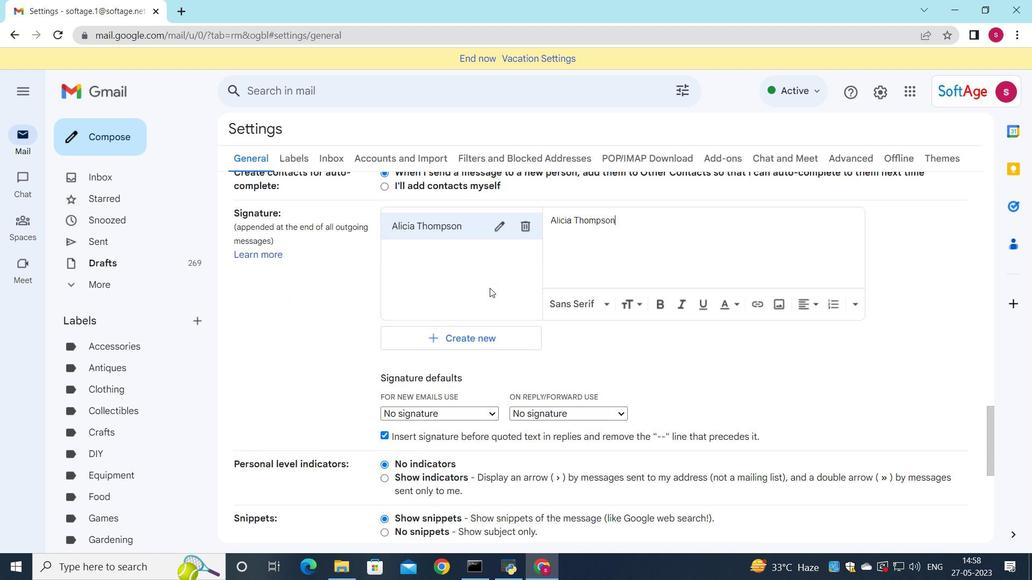 
Action: Mouse scrolled (489, 296) with delta (0, 0)
Screenshot: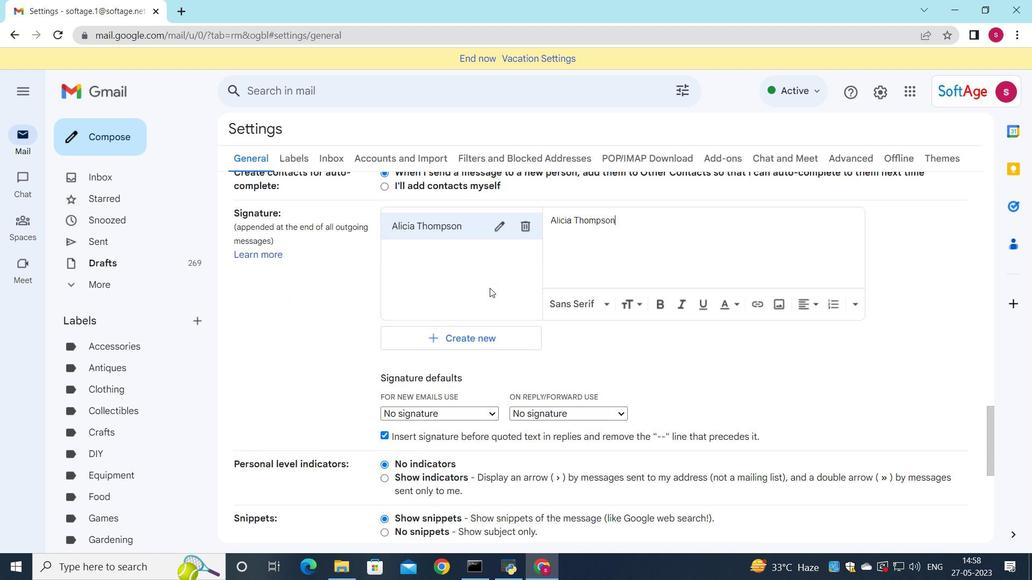 
Action: Mouse moved to (452, 252)
Screenshot: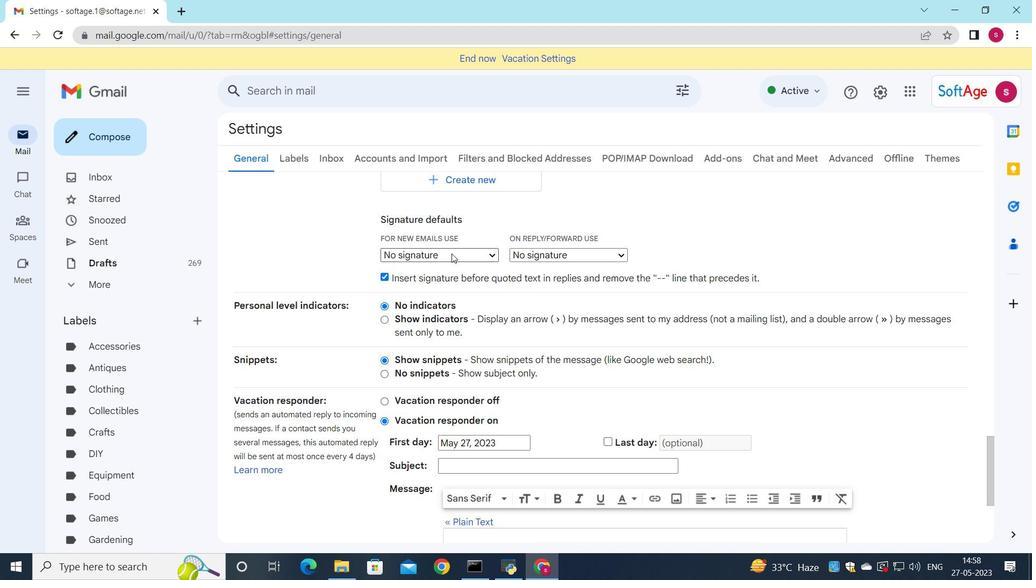 
Action: Mouse pressed left at (452, 252)
Screenshot: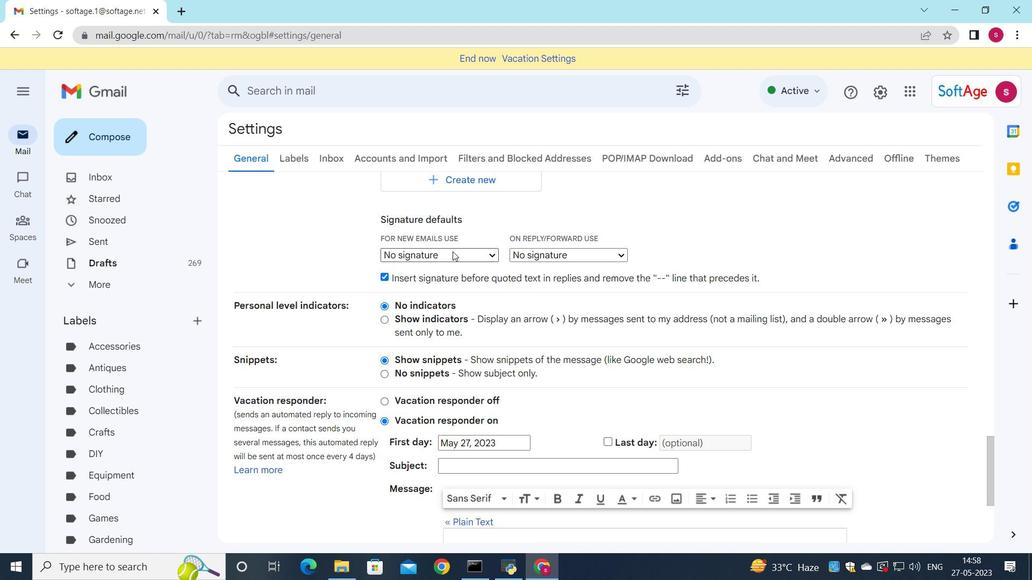 
Action: Mouse moved to (464, 270)
Screenshot: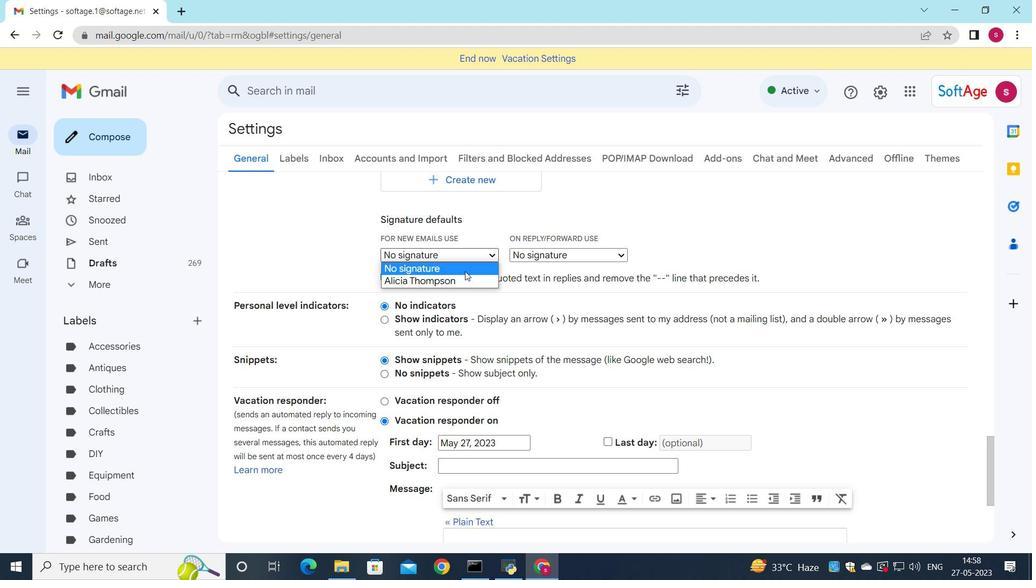 
Action: Mouse pressed left at (464, 270)
Screenshot: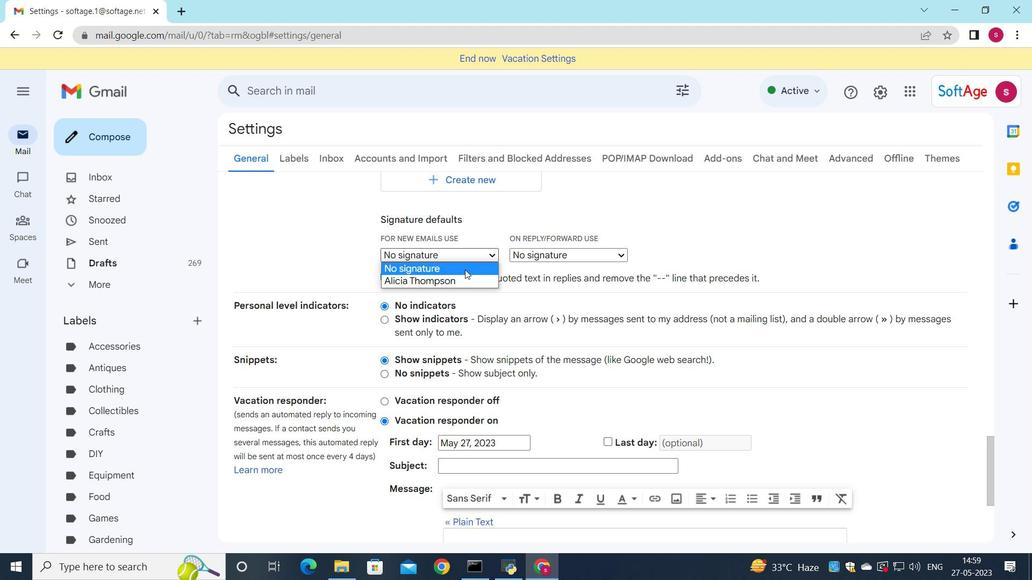 
Action: Mouse moved to (465, 253)
Screenshot: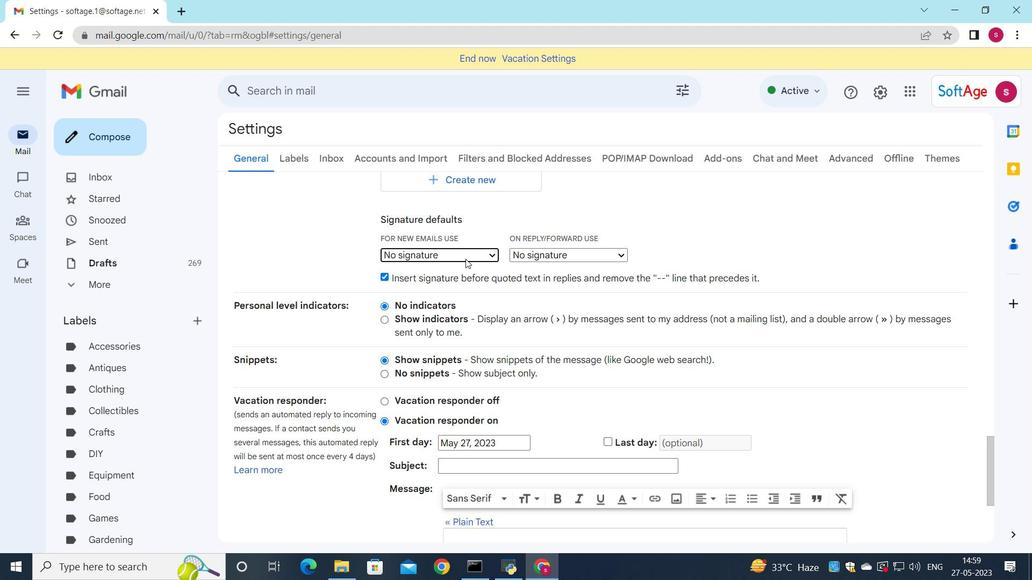 
Action: Mouse pressed left at (465, 253)
Screenshot: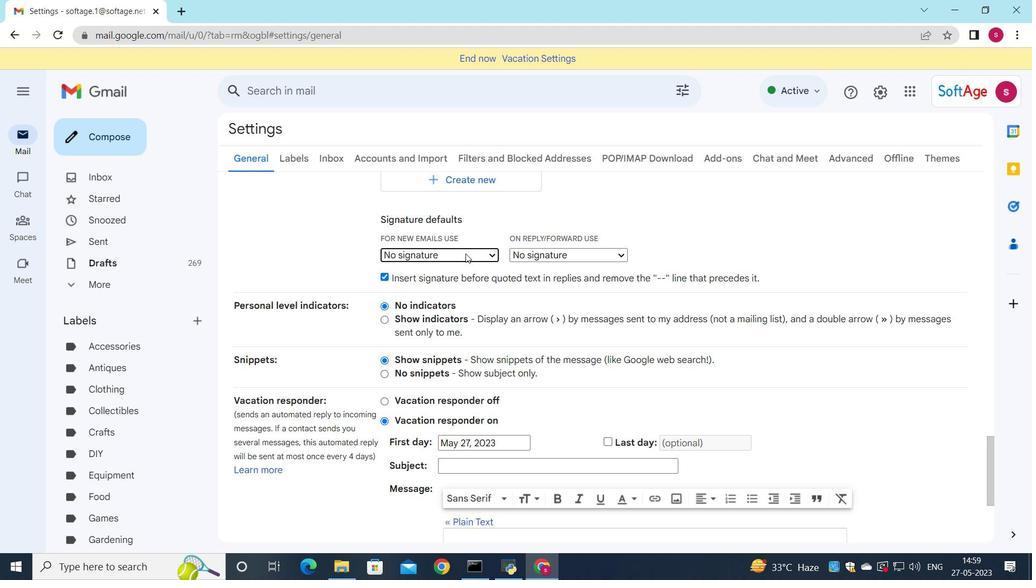 
Action: Mouse moved to (467, 281)
Screenshot: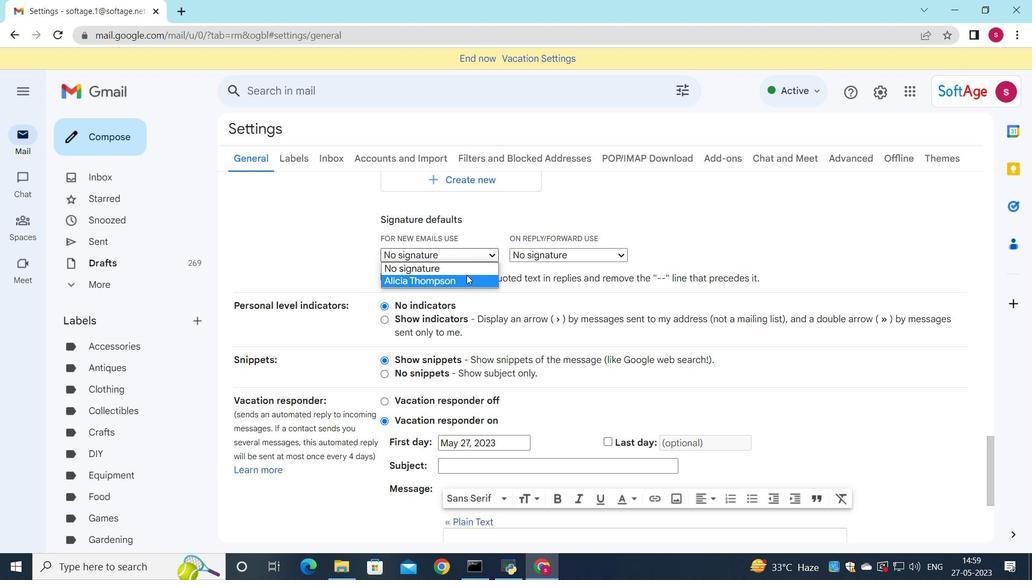 
Action: Mouse pressed left at (467, 281)
Screenshot: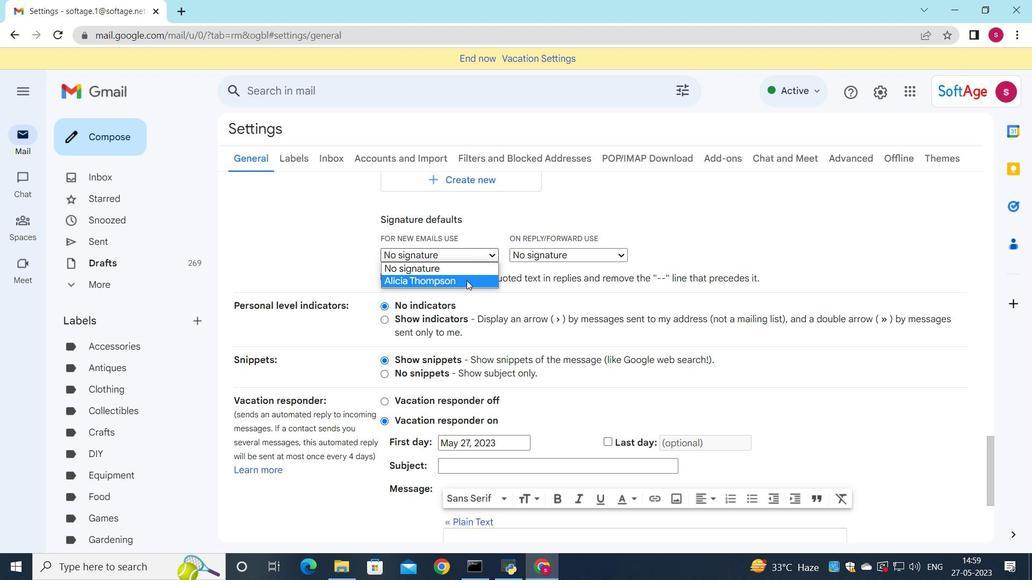 
Action: Mouse moved to (525, 260)
Screenshot: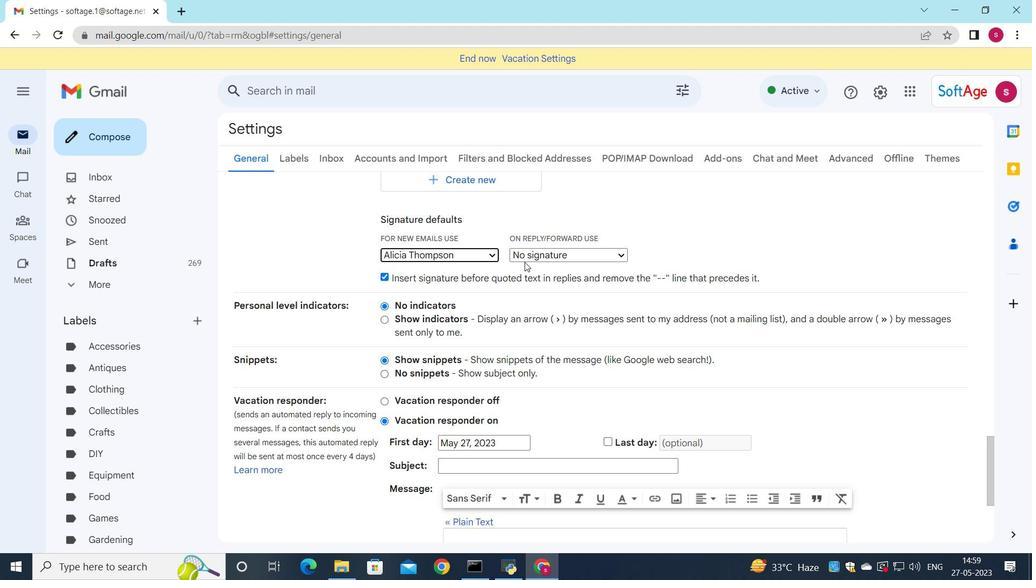 
Action: Mouse pressed left at (525, 260)
Screenshot: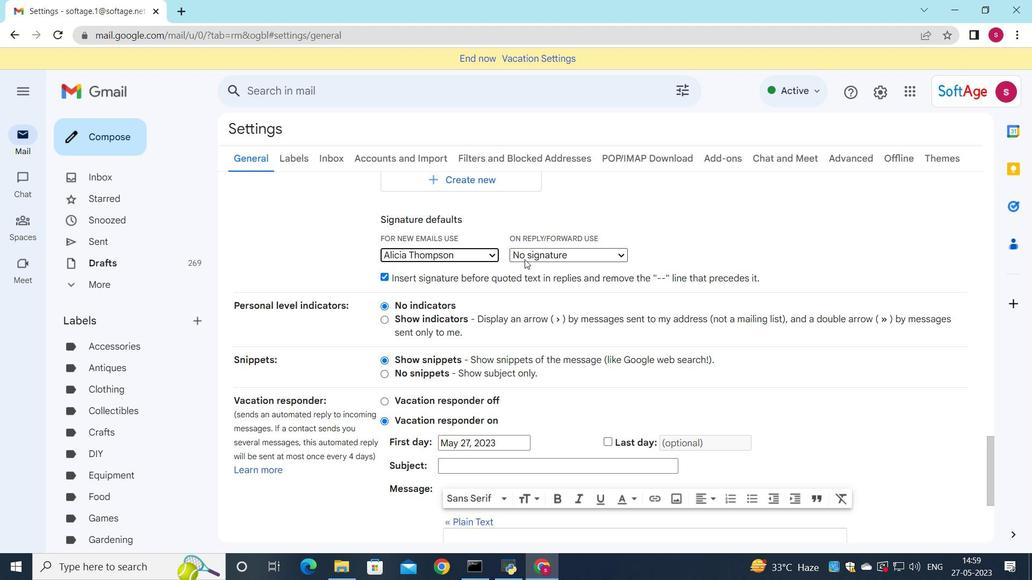 
Action: Mouse moved to (531, 283)
Screenshot: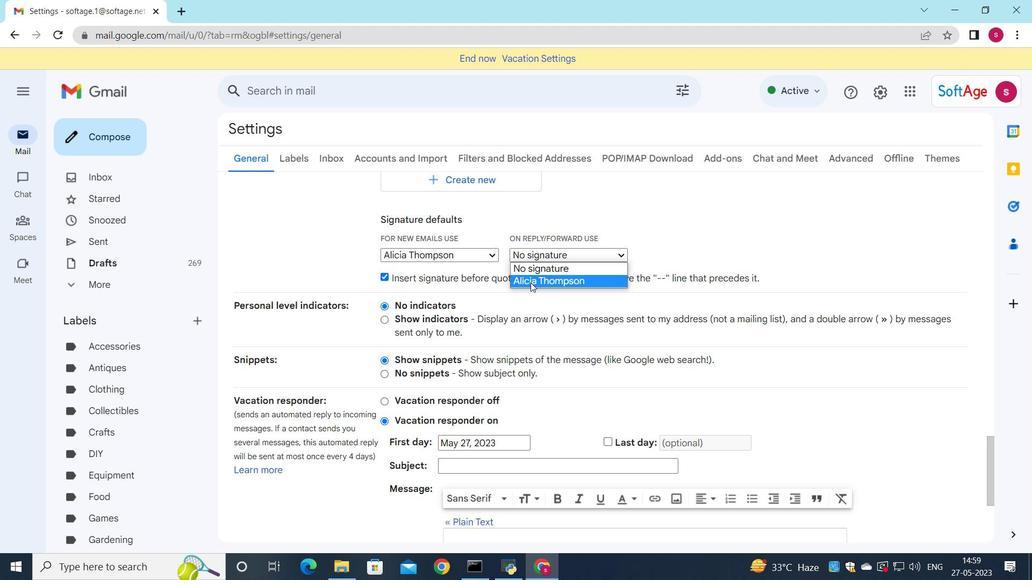 
Action: Mouse pressed left at (531, 283)
Screenshot: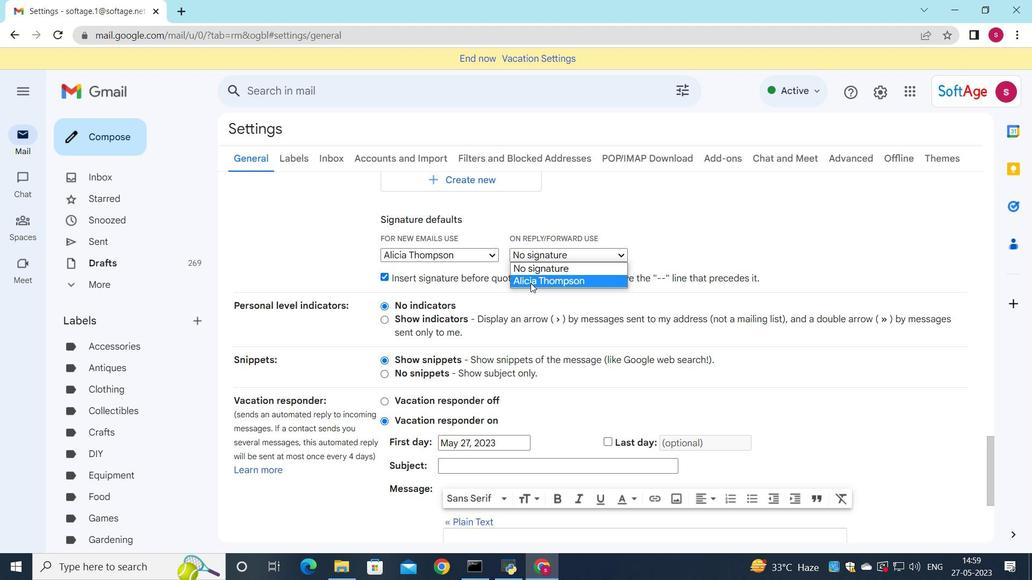 
Action: Mouse scrolled (531, 283) with delta (0, 0)
Screenshot: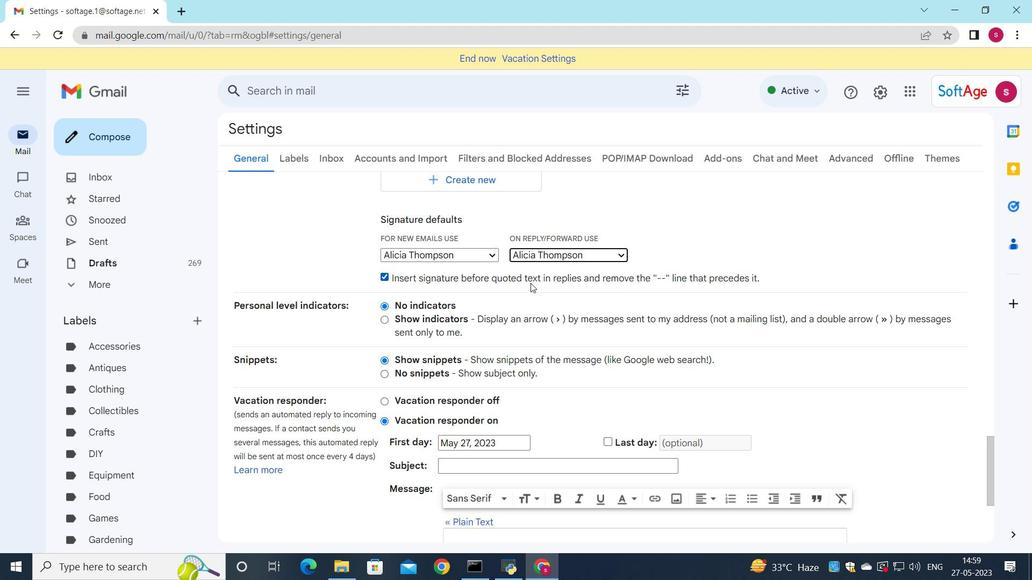 
Action: Mouse scrolled (531, 283) with delta (0, 0)
Screenshot: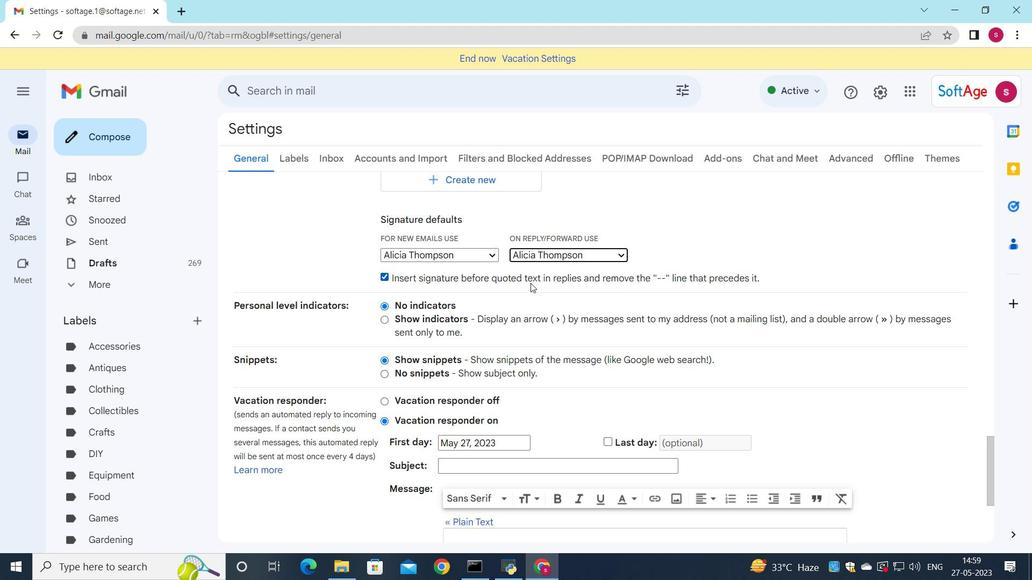 
Action: Mouse moved to (532, 284)
Screenshot: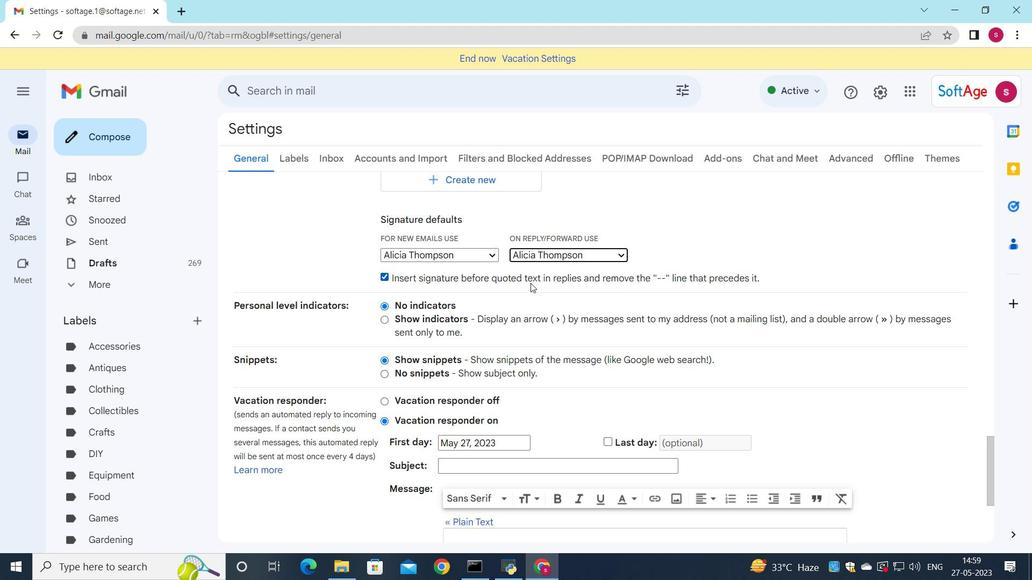 
Action: Mouse scrolled (532, 284) with delta (0, 0)
Screenshot: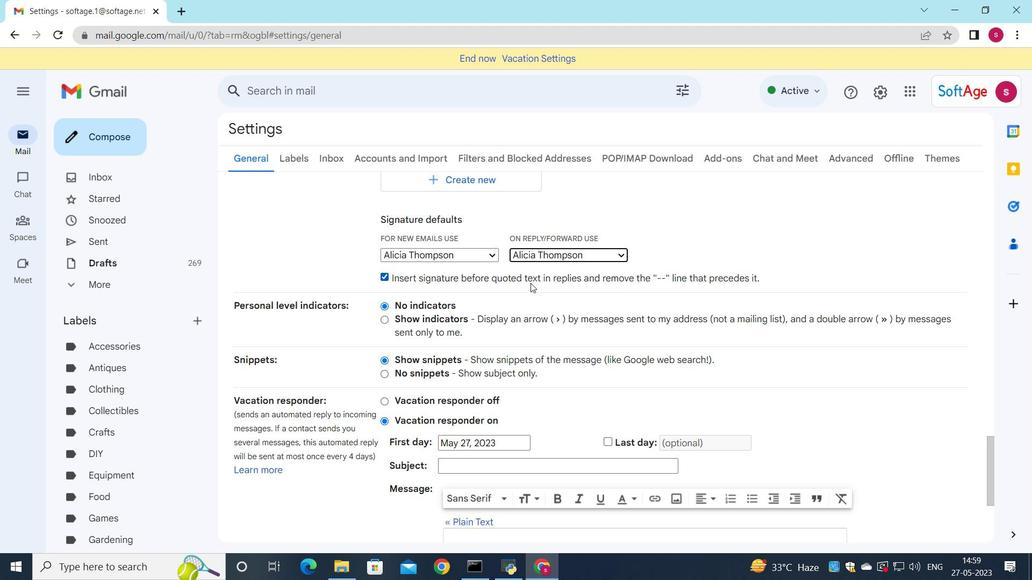 
Action: Mouse moved to (533, 285)
Screenshot: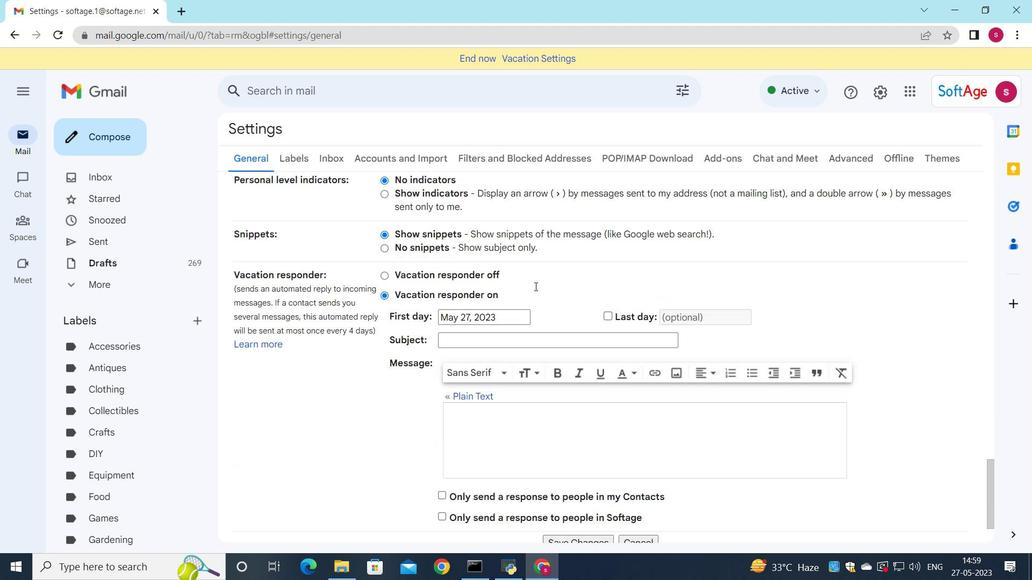 
Action: Mouse scrolled (533, 285) with delta (0, 0)
Screenshot: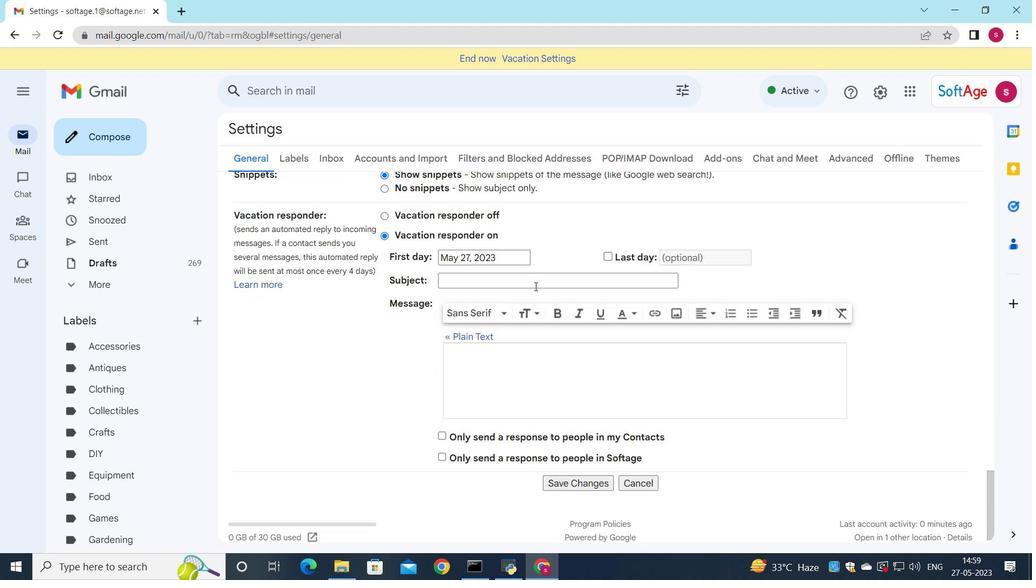 
Action: Mouse moved to (532, 287)
Screenshot: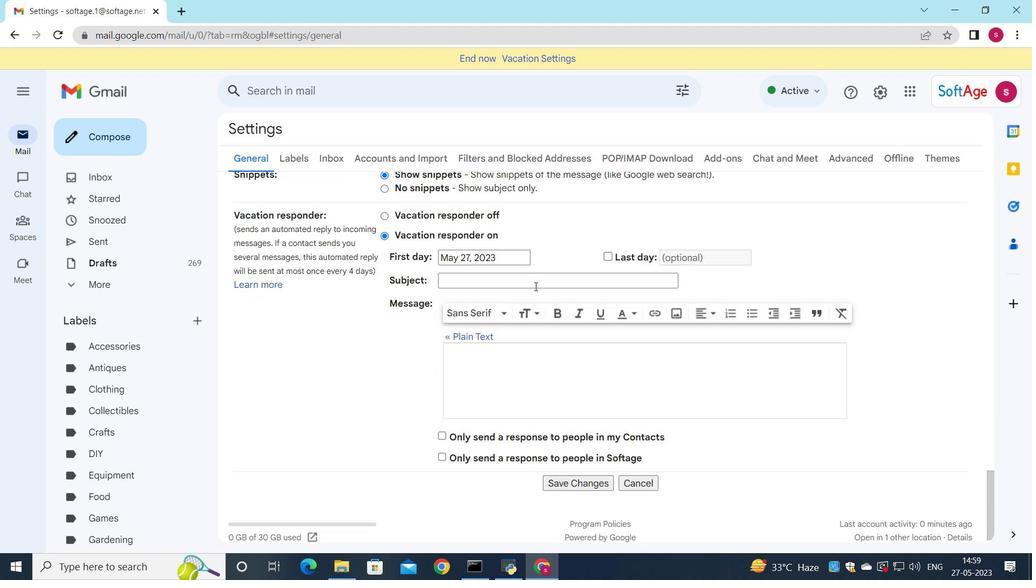 
Action: Mouse scrolled (532, 287) with delta (0, 0)
Screenshot: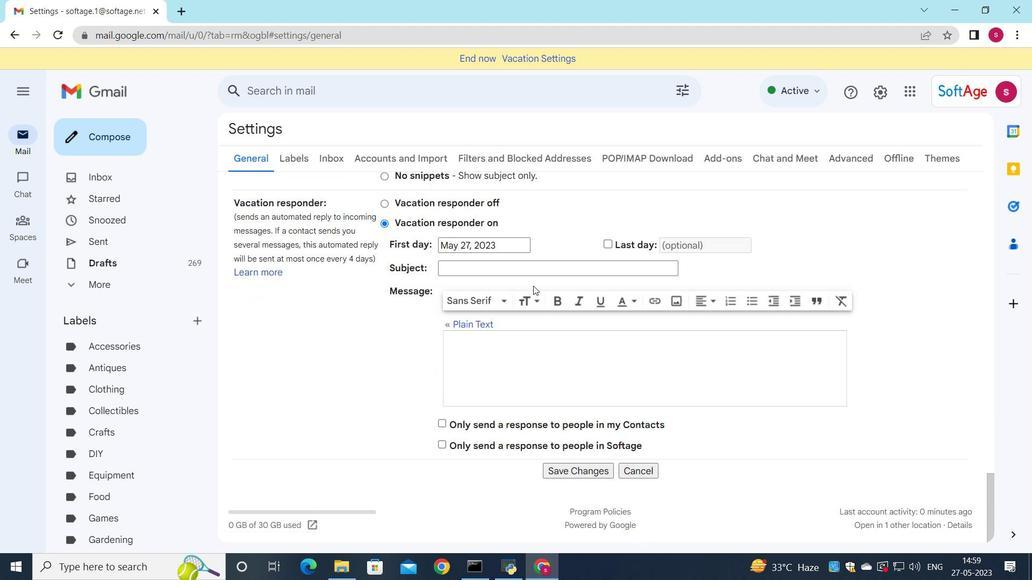
Action: Mouse scrolled (532, 287) with delta (0, 0)
Screenshot: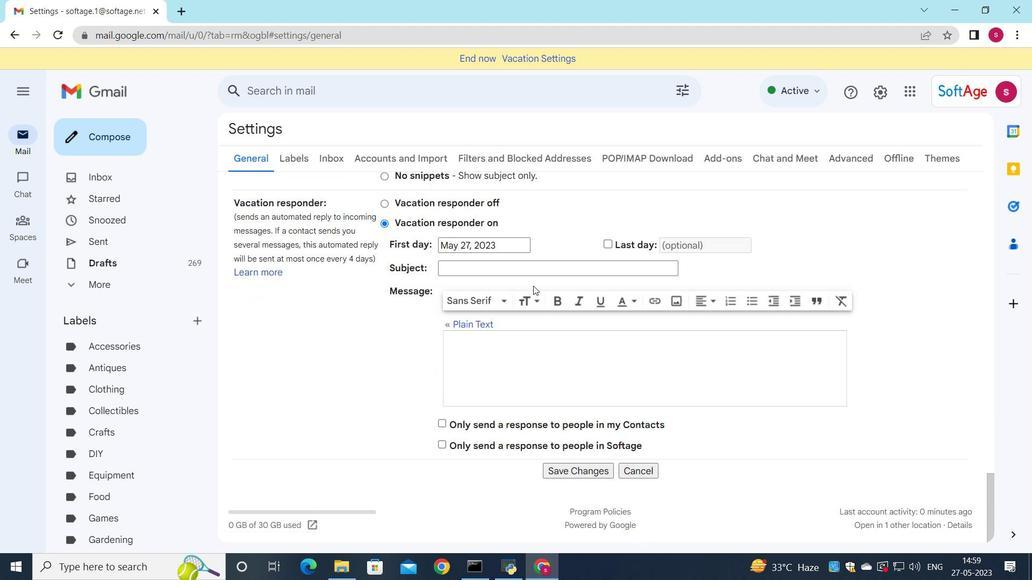 
Action: Mouse moved to (535, 290)
Screenshot: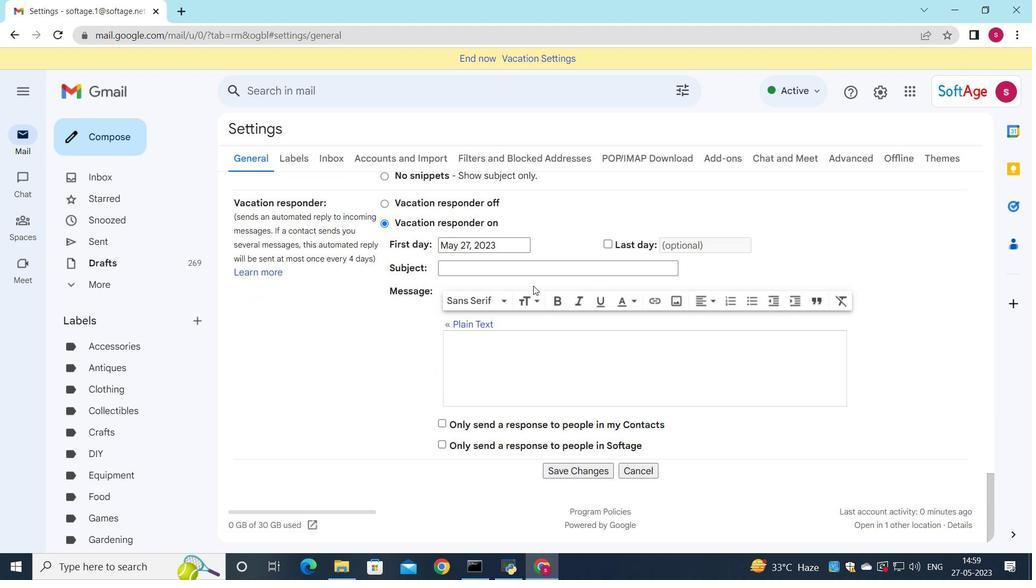 
Action: Mouse scrolled (535, 289) with delta (0, 0)
Screenshot: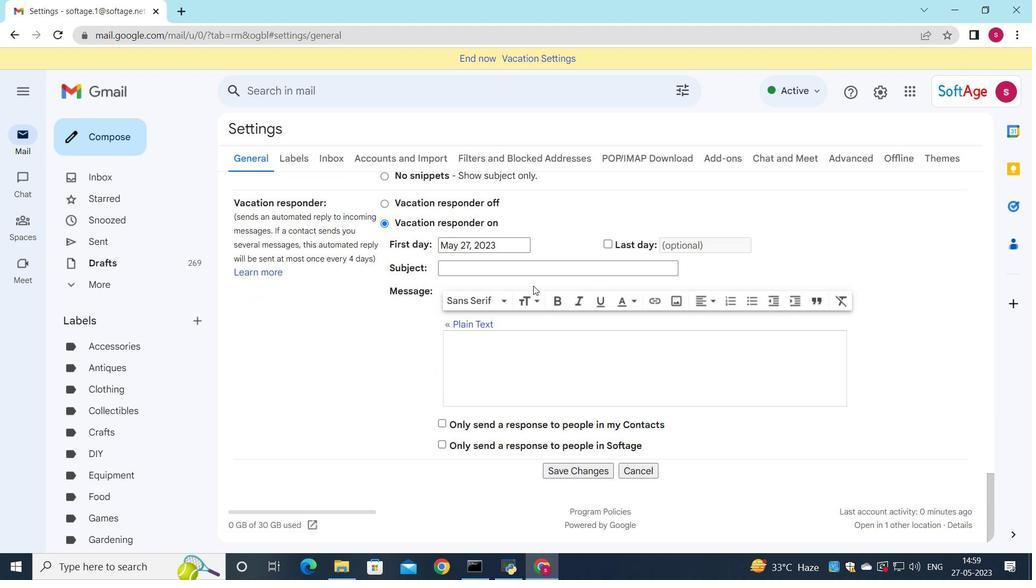 
Action: Mouse moved to (575, 469)
Screenshot: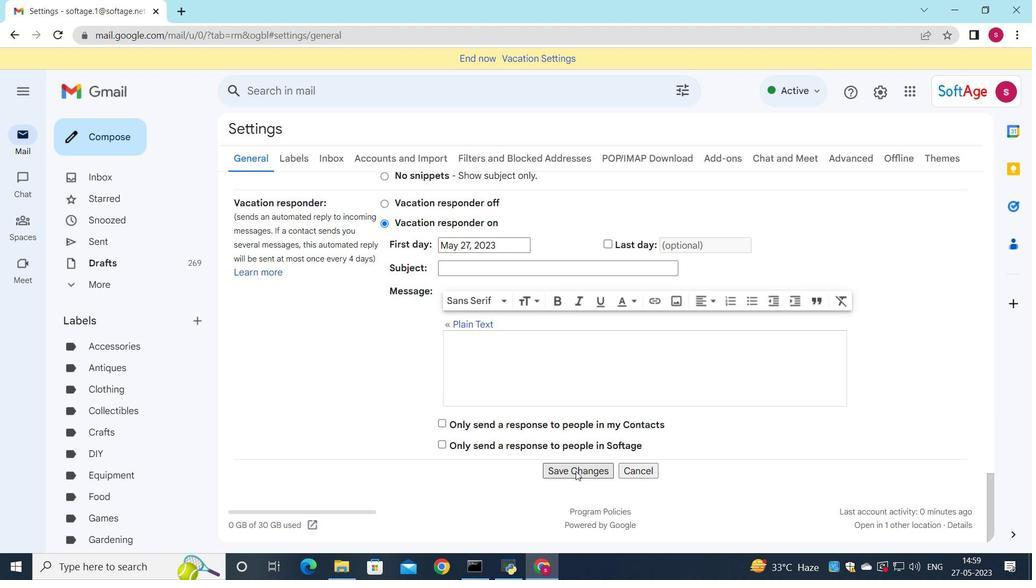 
Action: Mouse pressed left at (575, 469)
Screenshot: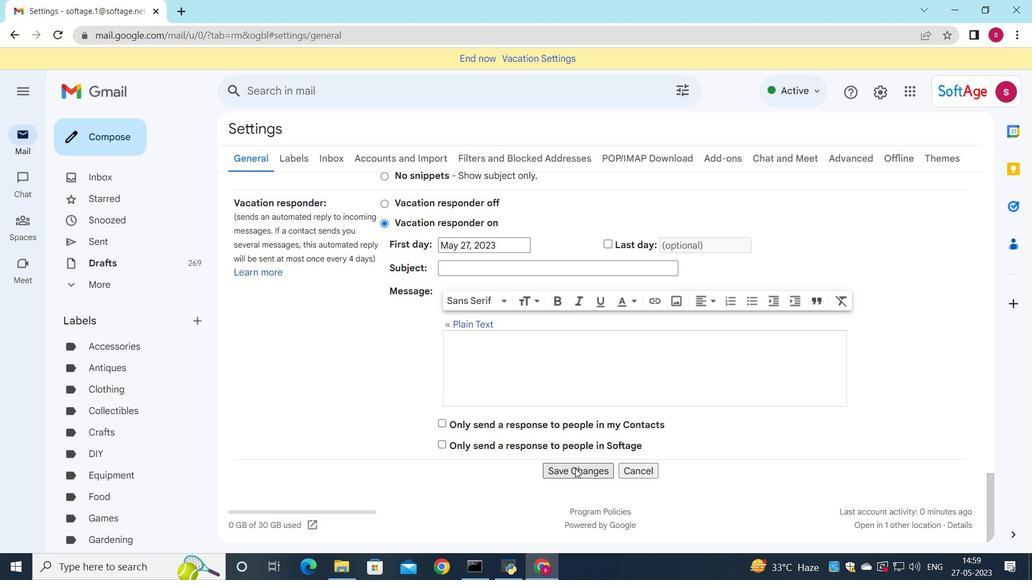 
Action: Mouse moved to (96, 136)
Screenshot: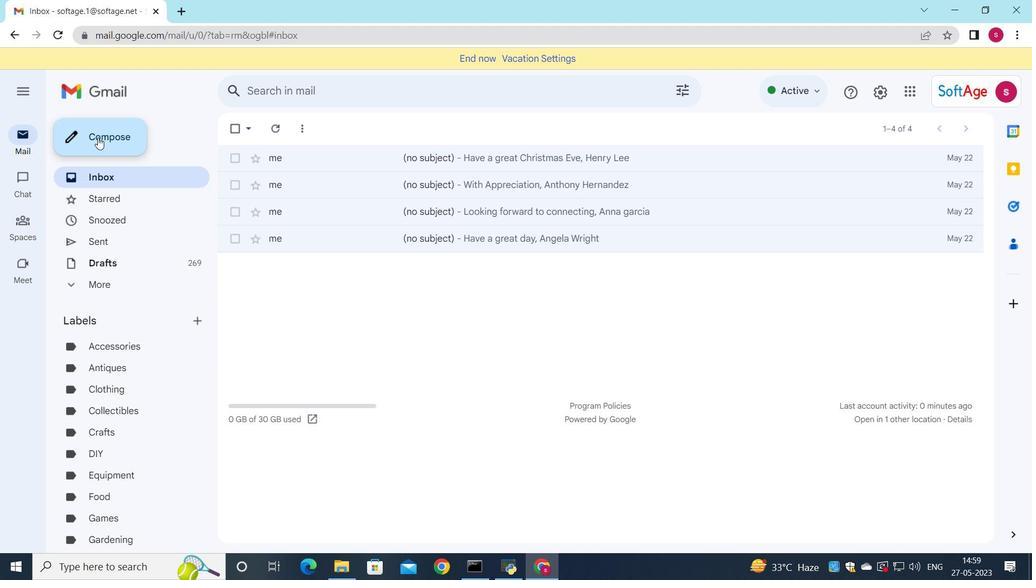 
Action: Mouse pressed left at (96, 136)
Screenshot: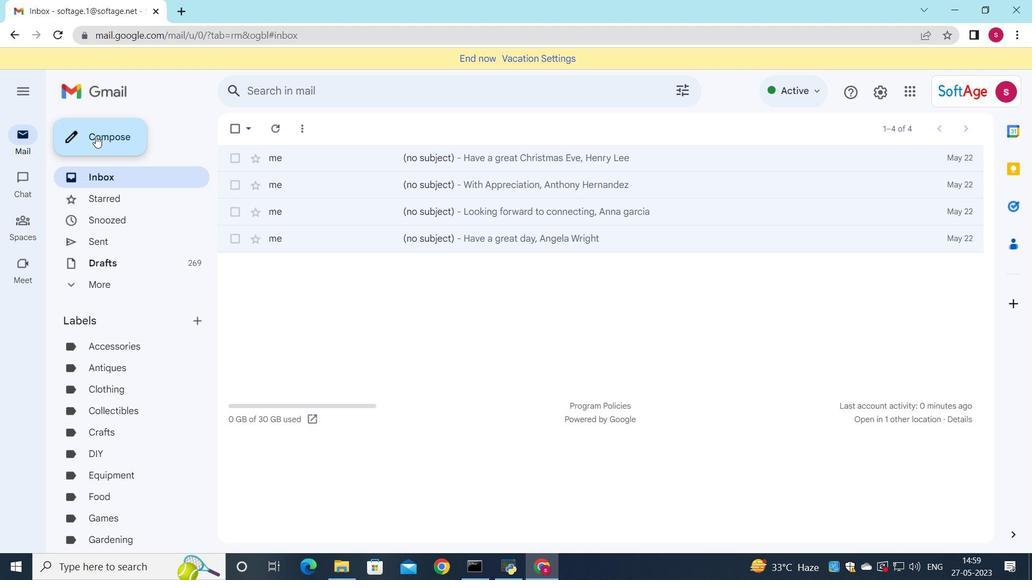
Action: Mouse moved to (739, 285)
Screenshot: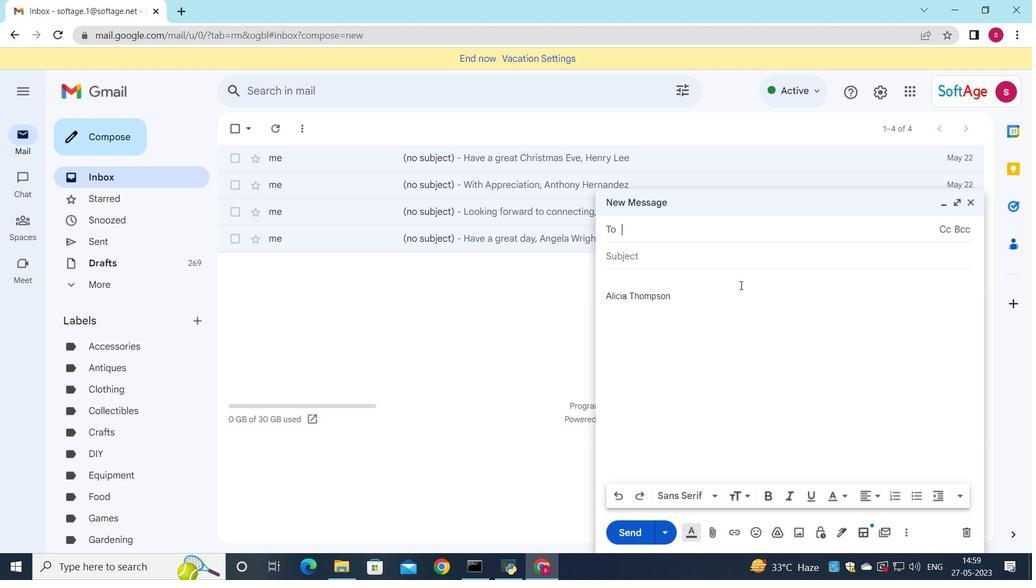 
Action: Key pressed s
Screenshot: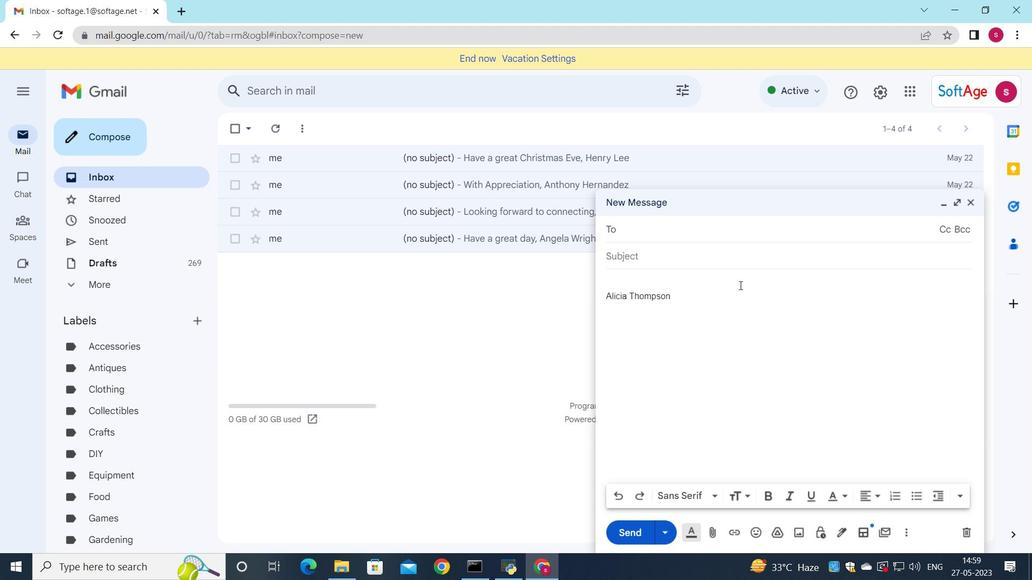 
Action: Mouse moved to (752, 469)
Screenshot: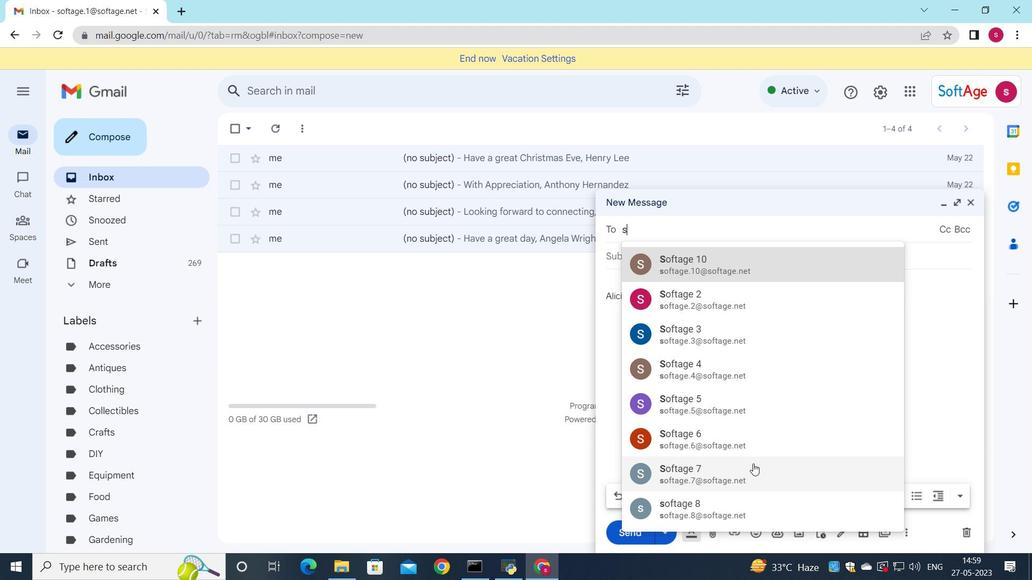 
Action: Mouse pressed left at (752, 469)
Screenshot: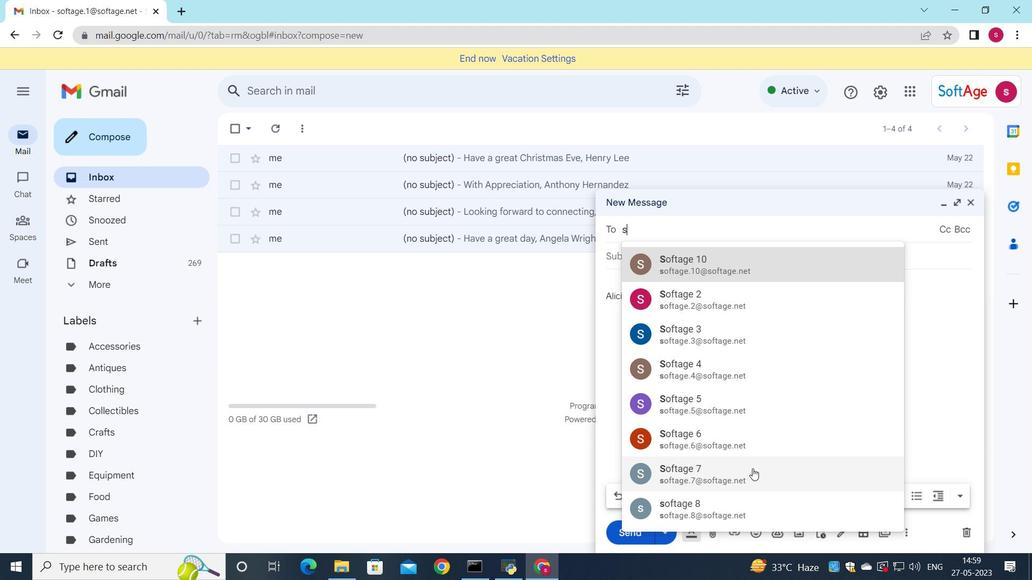 
Action: Mouse moved to (750, 461)
Screenshot: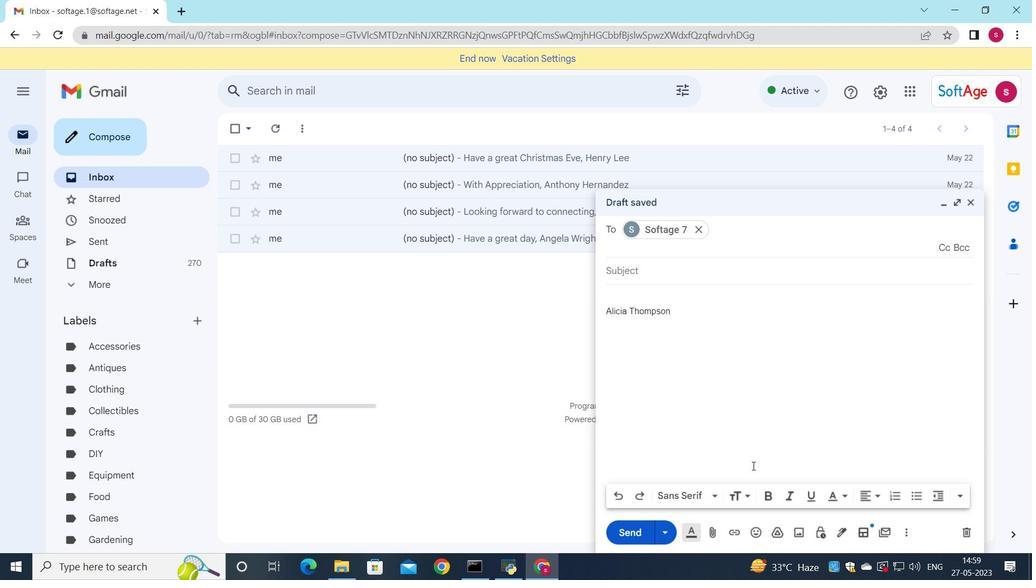 
Action: Key pressed s
Screenshot: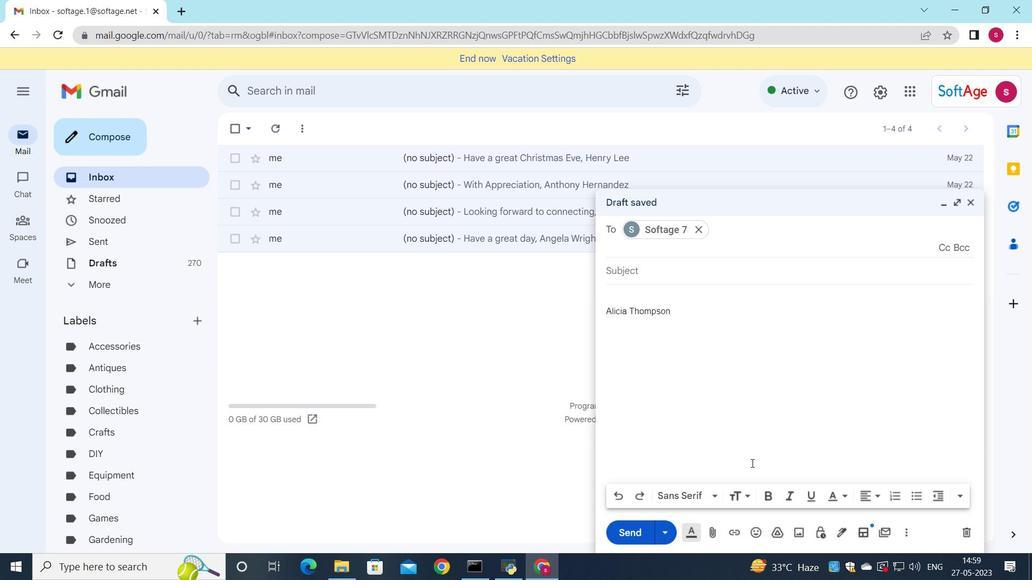 
Action: Mouse moved to (777, 502)
Screenshot: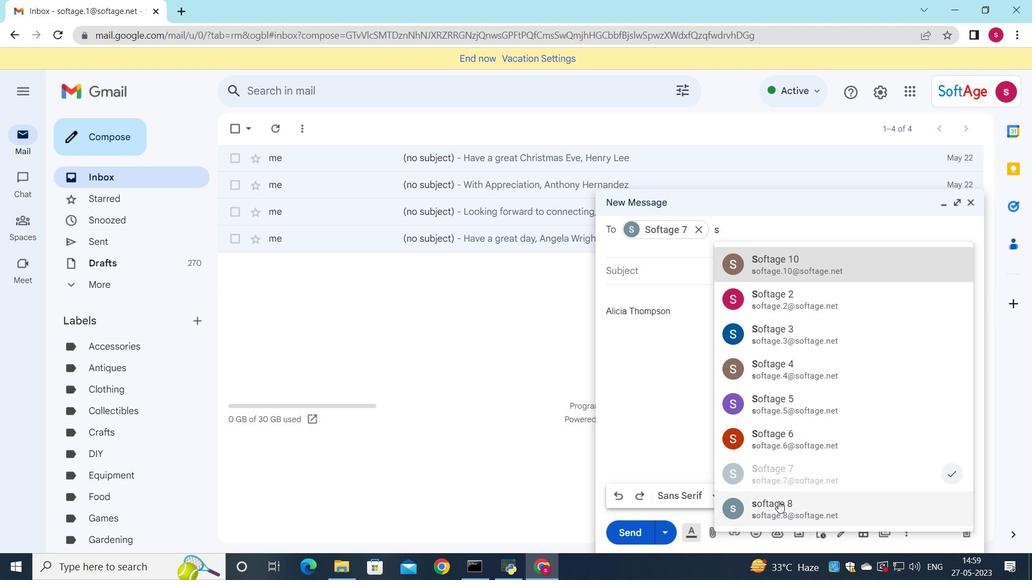 
Action: Mouse pressed left at (777, 502)
Screenshot: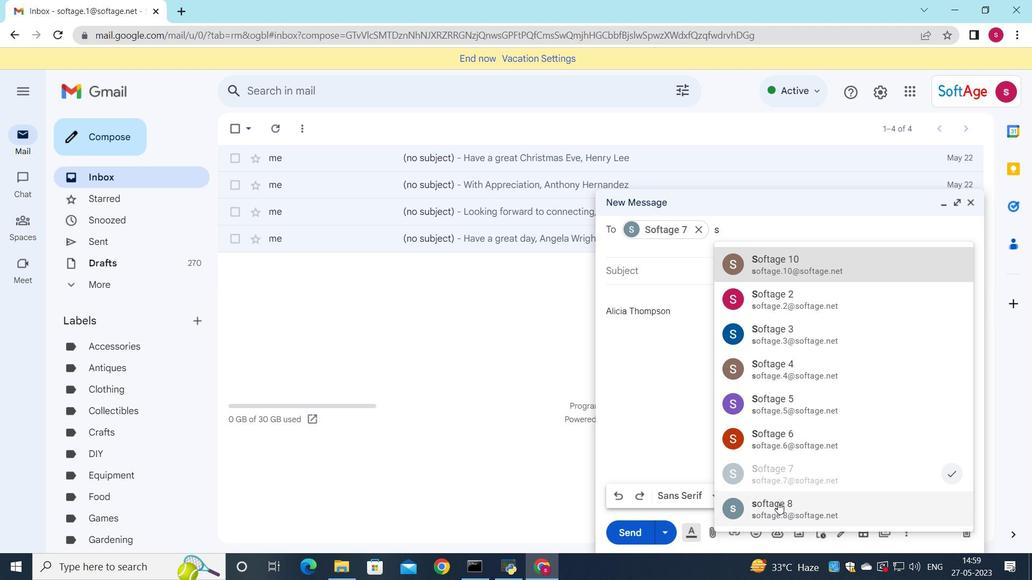 
Action: Mouse moved to (942, 249)
Screenshot: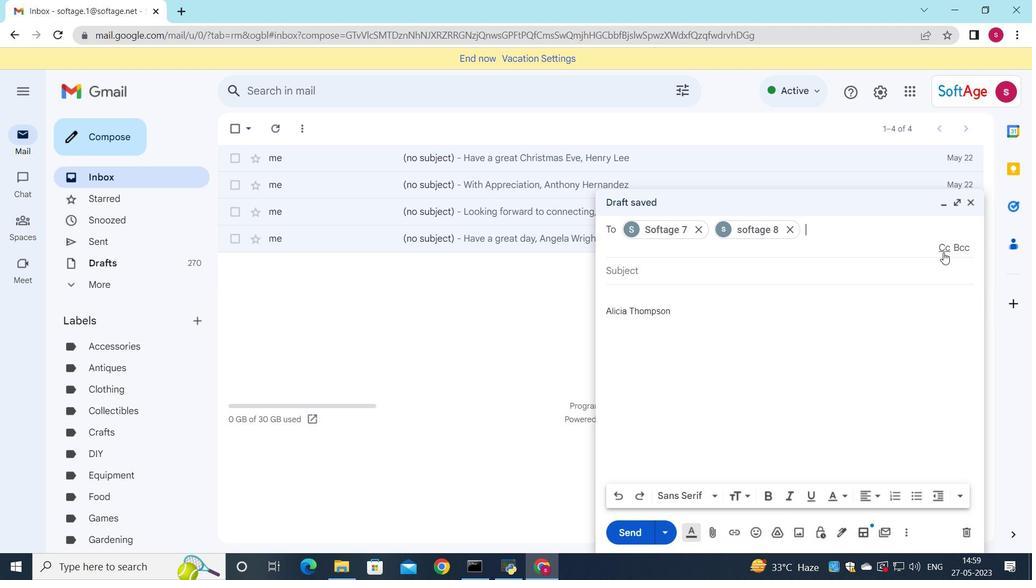 
Action: Mouse pressed left at (942, 249)
Screenshot: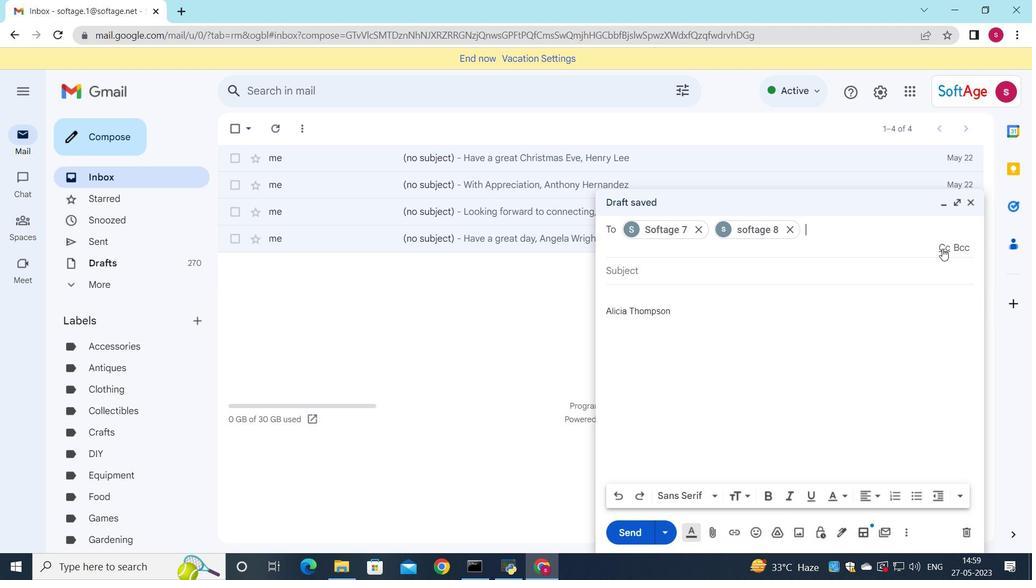 
Action: Mouse moved to (867, 307)
Screenshot: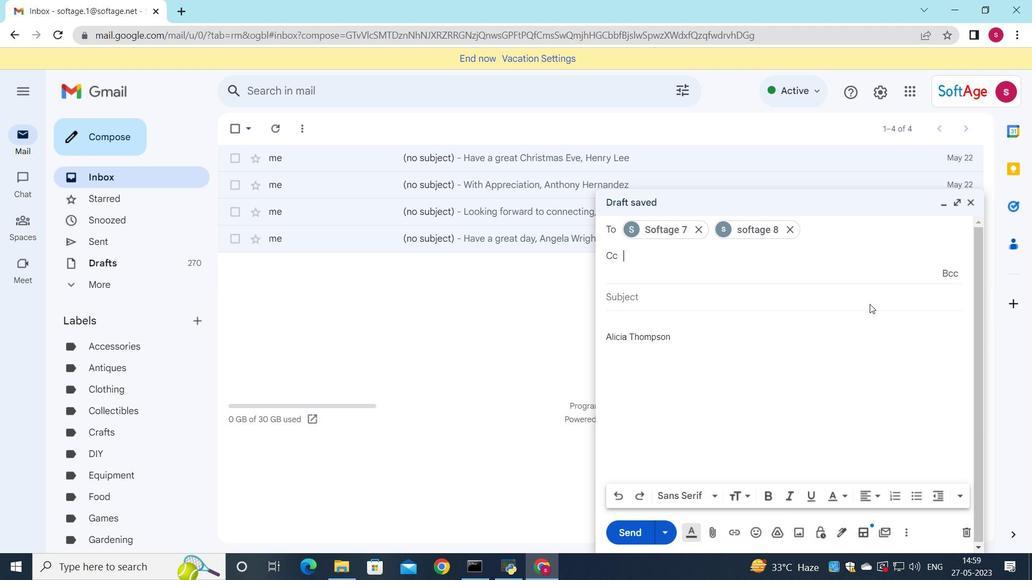 
Action: Key pressed s
Screenshot: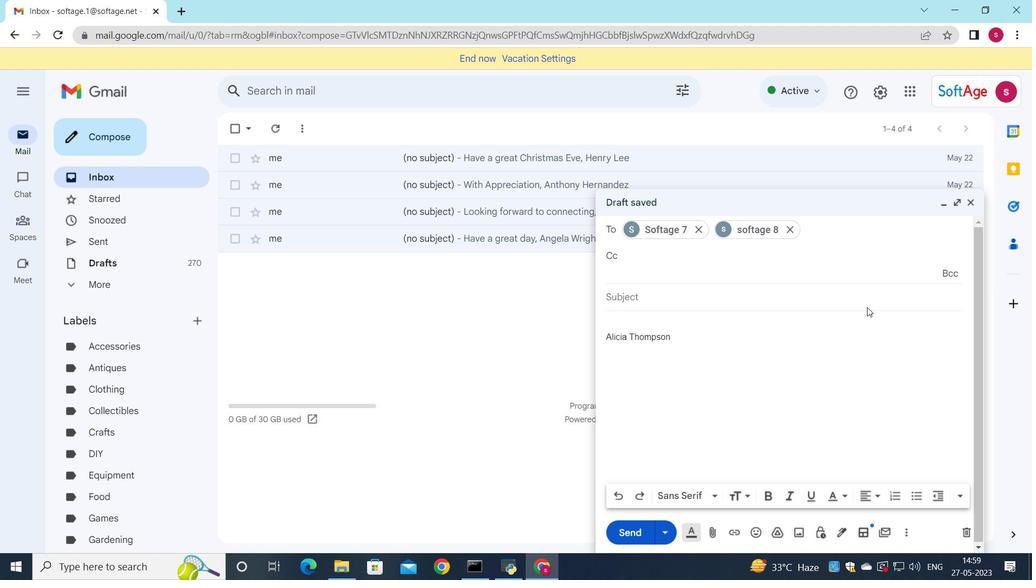 
Action: Mouse moved to (847, 363)
Screenshot: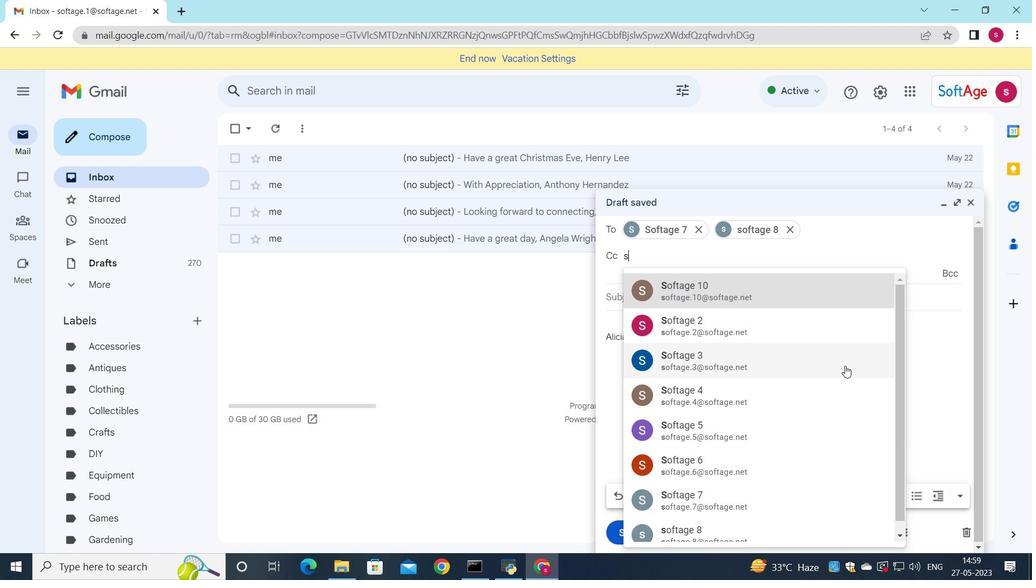 
Action: Key pressed oftage.9
Screenshot: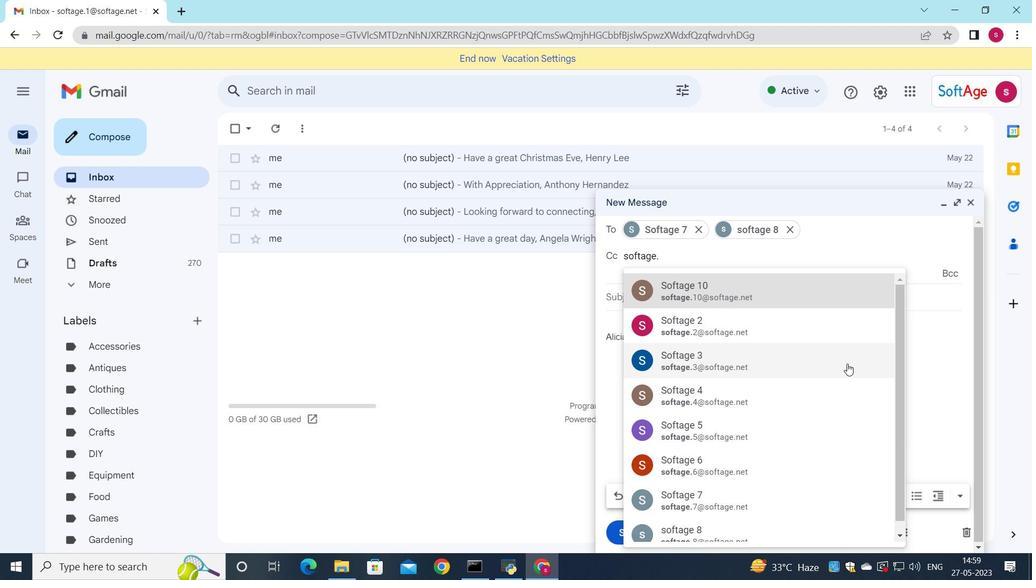
Action: Mouse moved to (834, 284)
Screenshot: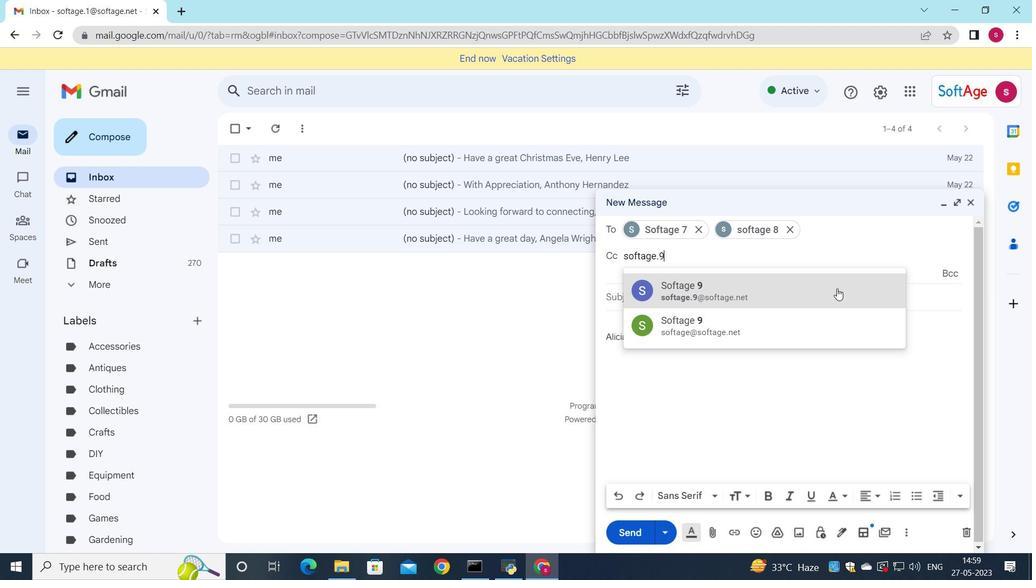 
Action: Mouse pressed left at (834, 284)
Screenshot: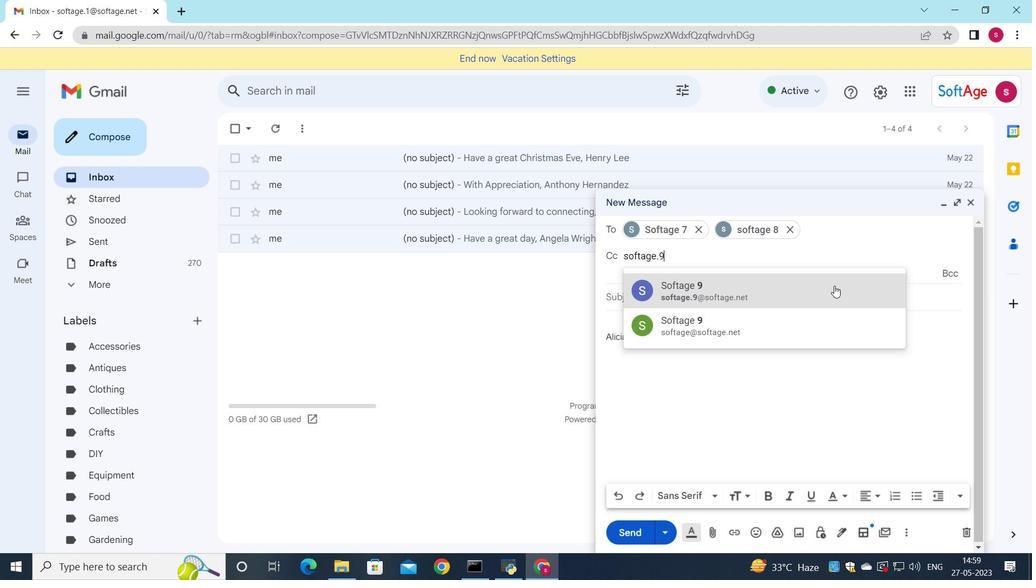 
Action: Mouse moved to (664, 286)
Screenshot: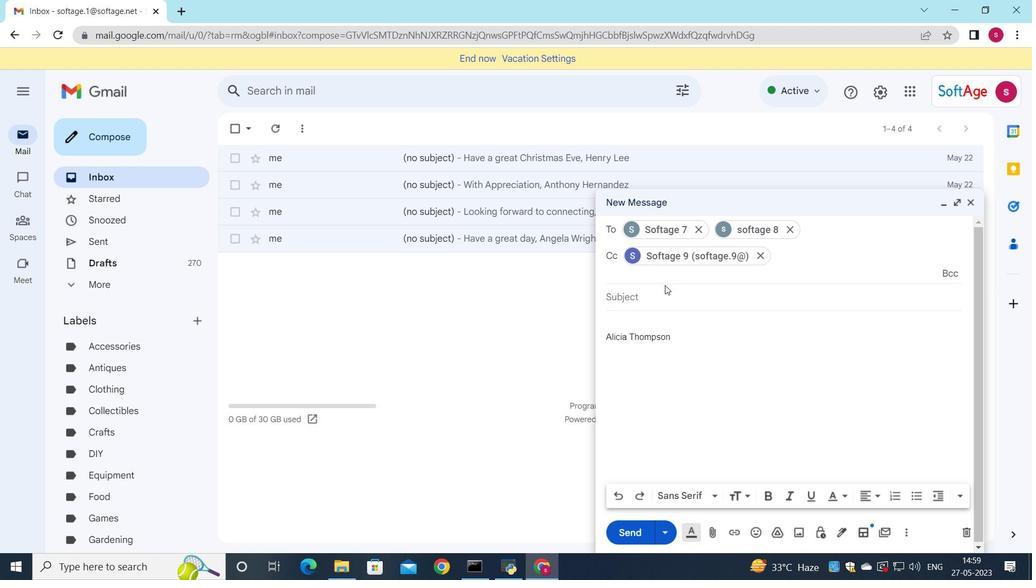 
Action: Mouse pressed left at (664, 286)
Screenshot: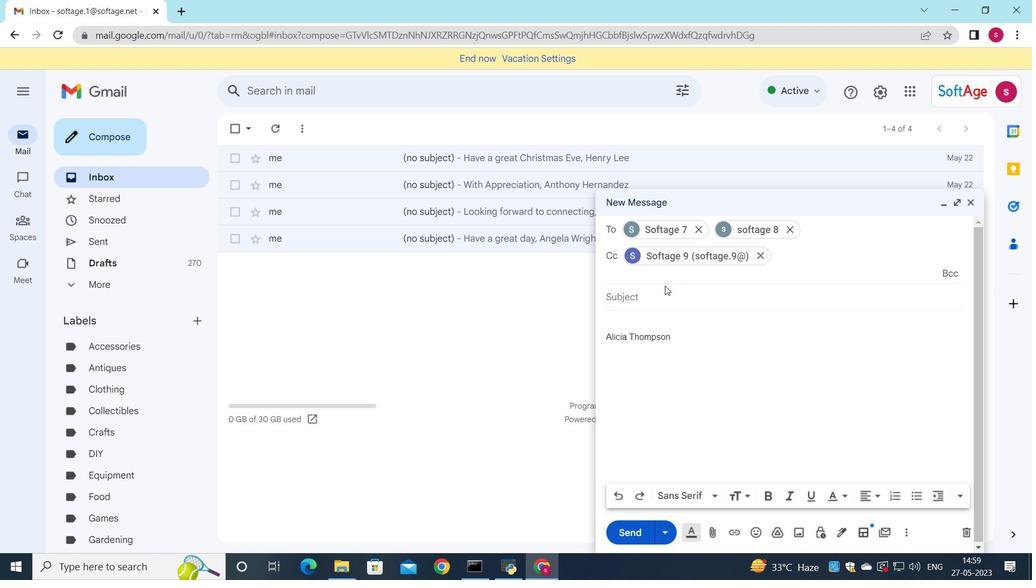 
Action: Key pressed <Key.shift>Urgeny<Key.backspace>t<Key.space>matter
Screenshot: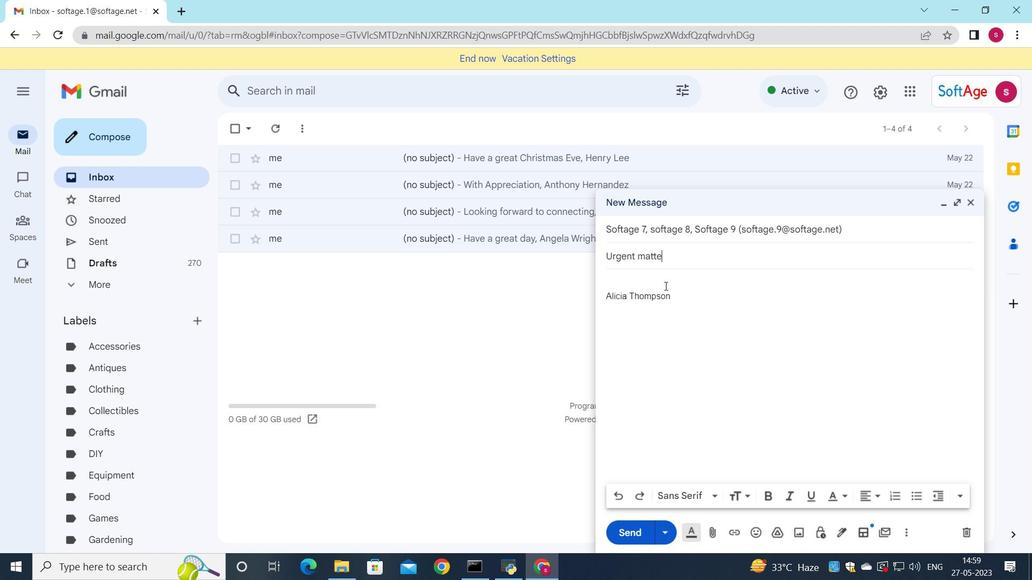 
Action: Mouse moved to (613, 278)
Screenshot: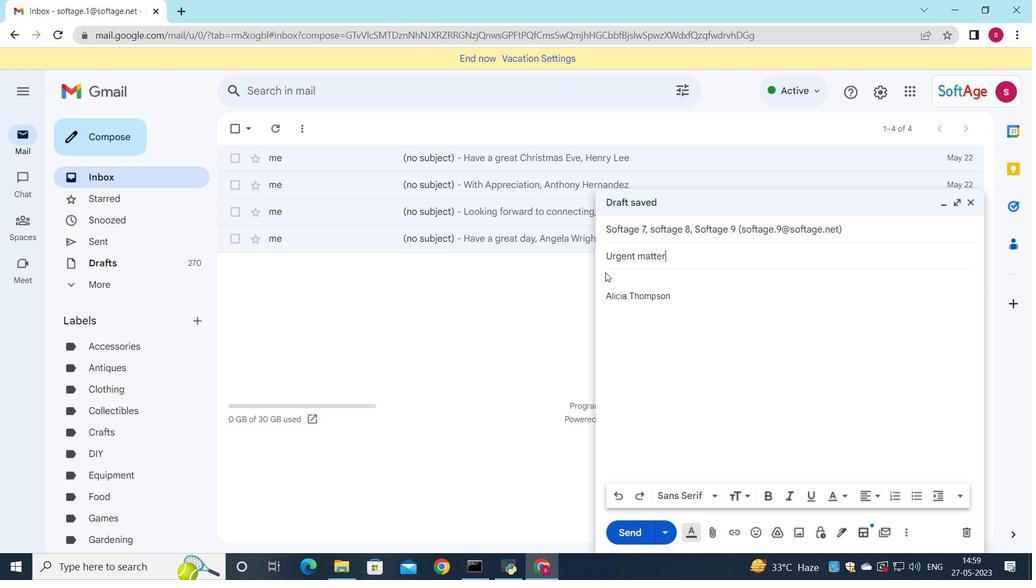 
Action: Mouse pressed left at (613, 278)
Screenshot: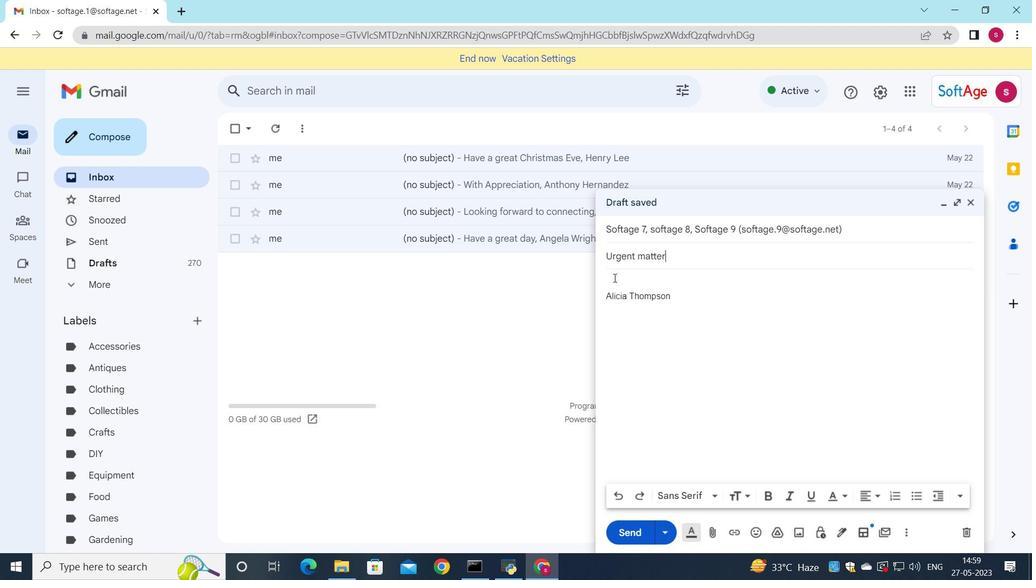 
Action: Mouse moved to (618, 273)
Screenshot: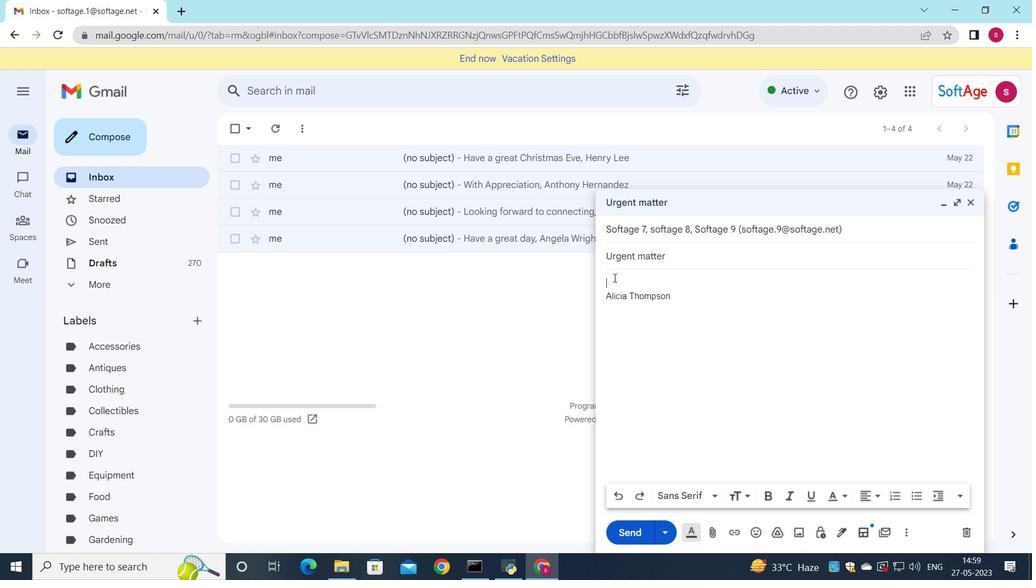 
Action: Key pressed <Key.shift>Please<Key.space>let<Key.space>me<Key.space>know<Key.space>if<Key.space>you<Key.space>require<Key.space>any<Key.space>further<Key.space>assistance.
Screenshot: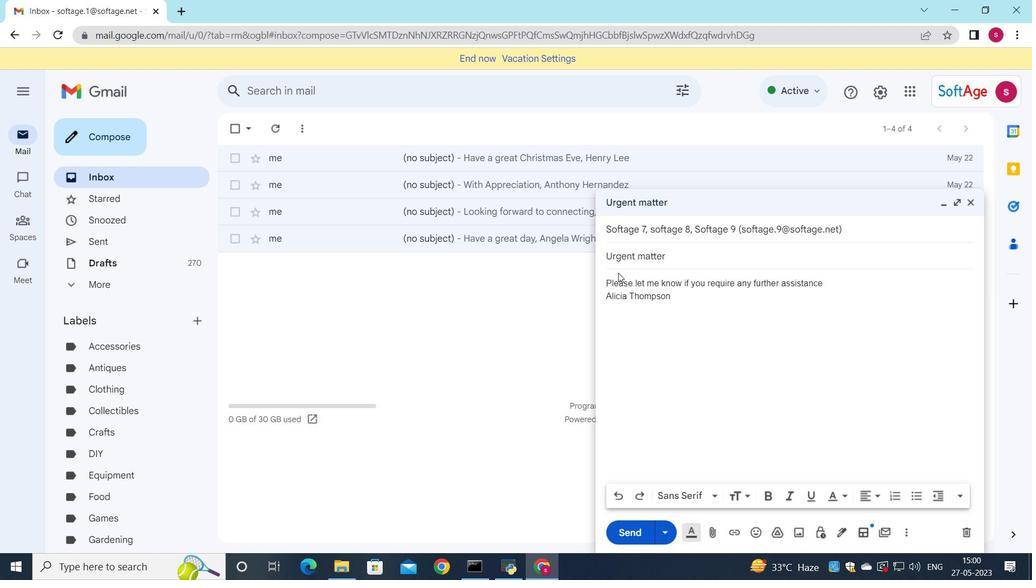 
Action: Mouse moved to (607, 283)
Screenshot: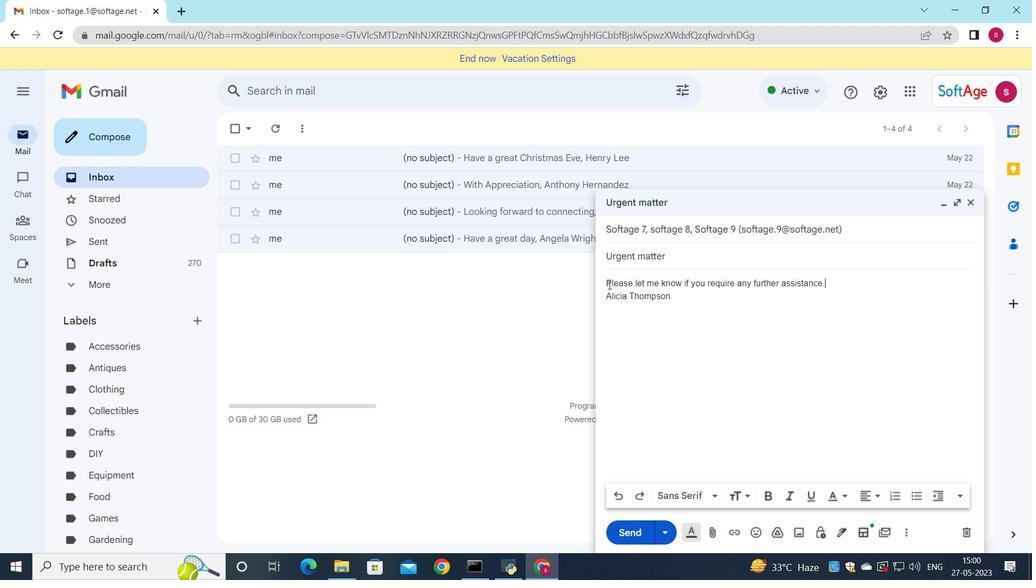 
Action: Mouse pressed left at (607, 283)
Screenshot: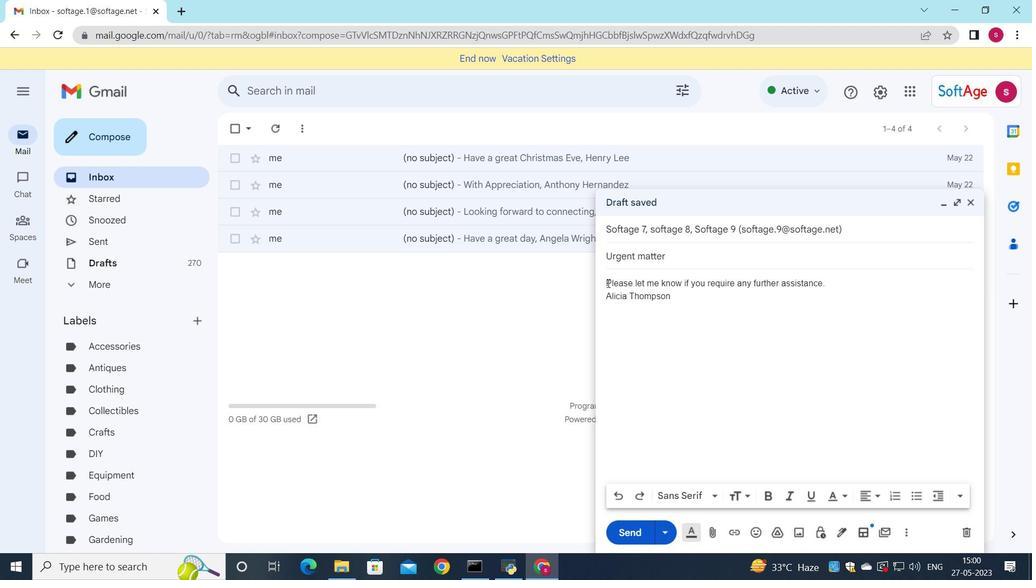 
Action: Mouse moved to (749, 497)
Screenshot: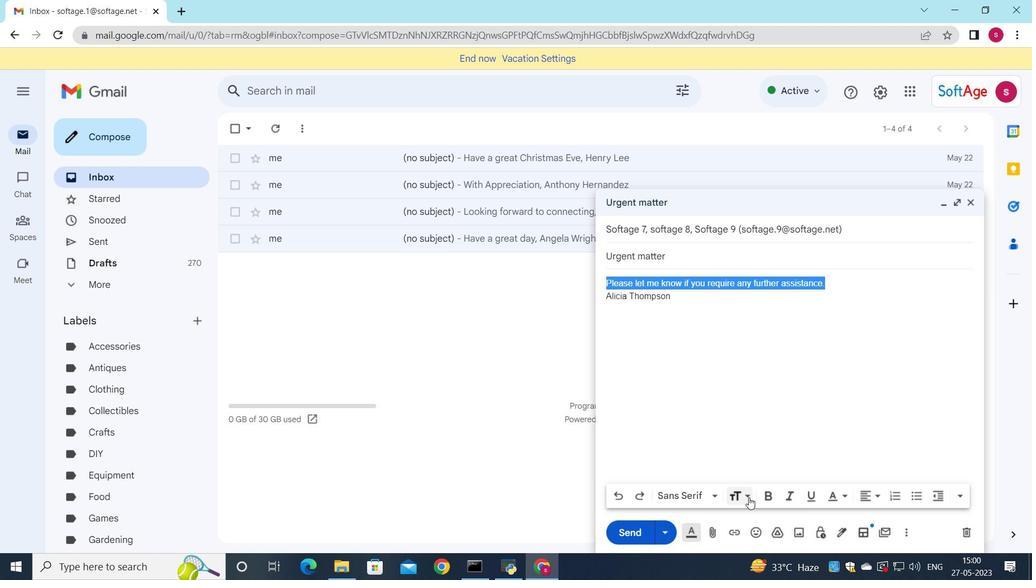 
Action: Mouse pressed left at (749, 497)
Screenshot: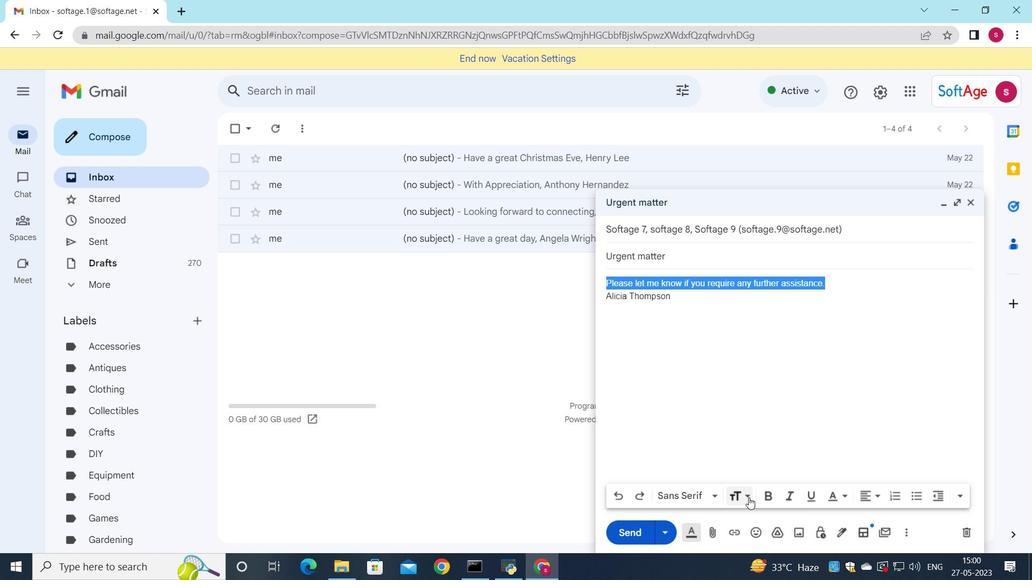
Action: Mouse moved to (780, 413)
Screenshot: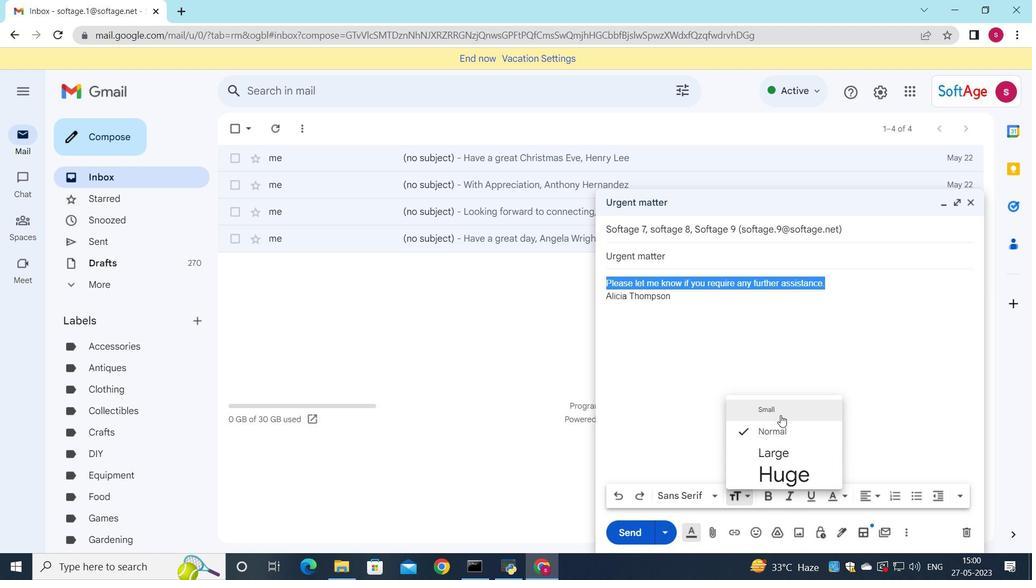 
Action: Mouse pressed left at (780, 413)
Screenshot: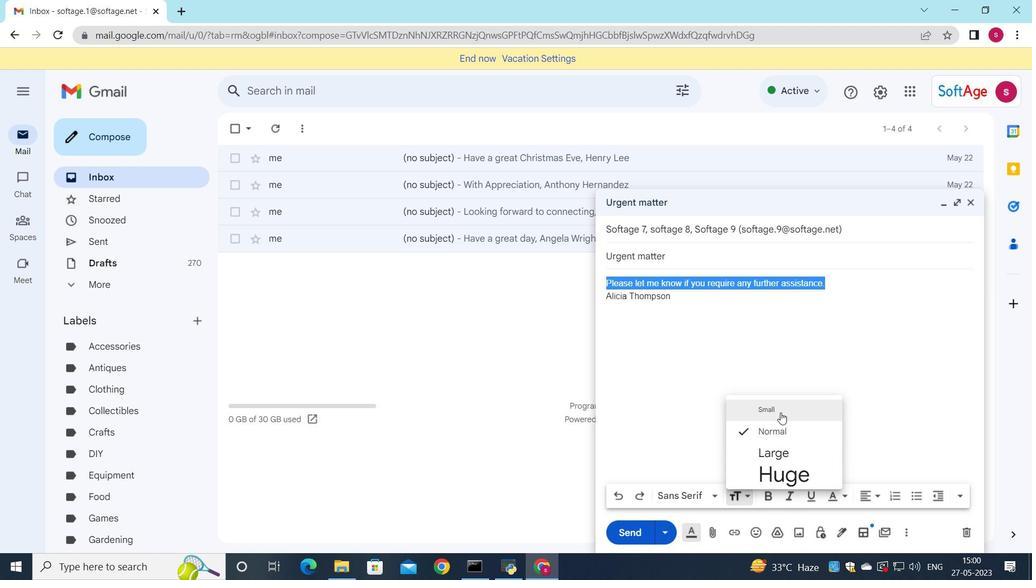 
Action: Mouse moved to (872, 498)
Screenshot: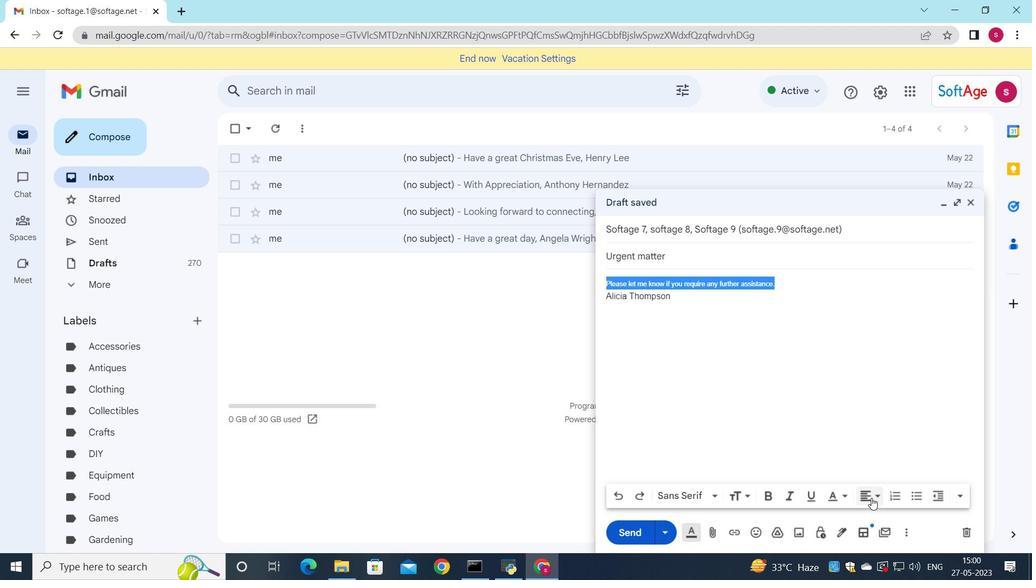 
Action: Mouse pressed left at (872, 498)
Screenshot: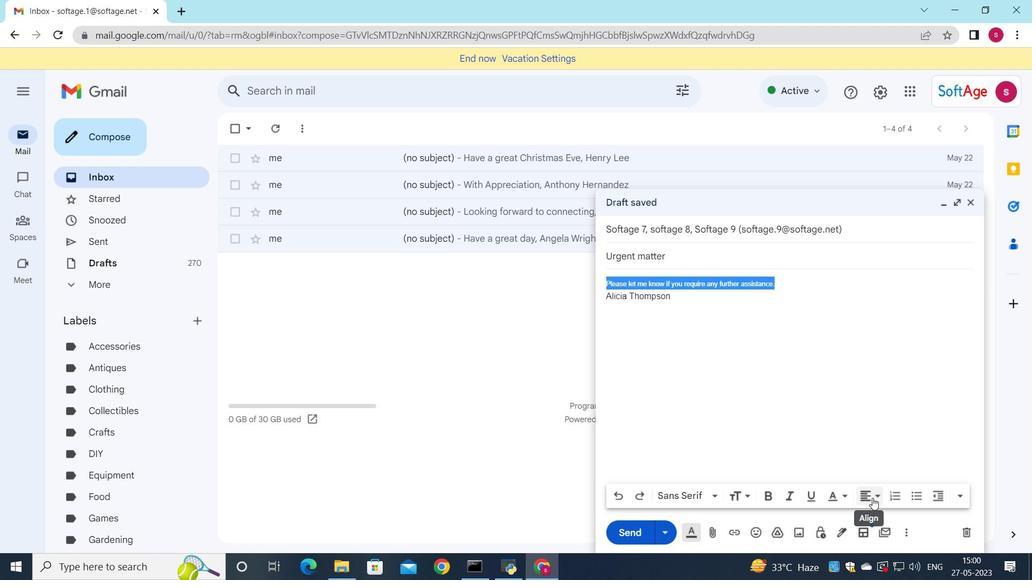 
Action: Mouse moved to (869, 443)
Screenshot: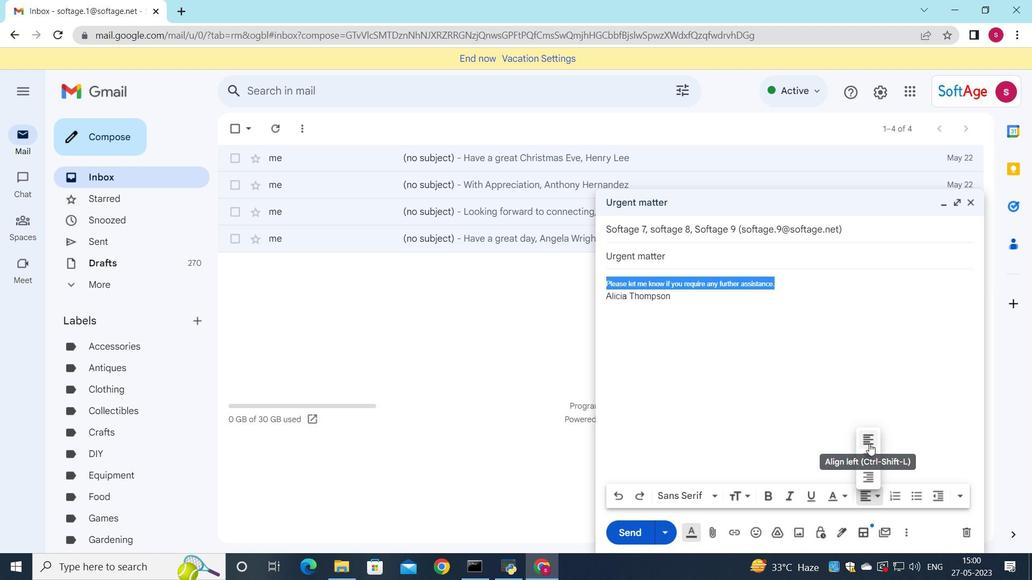 
Action: Mouse pressed left at (869, 443)
Screenshot: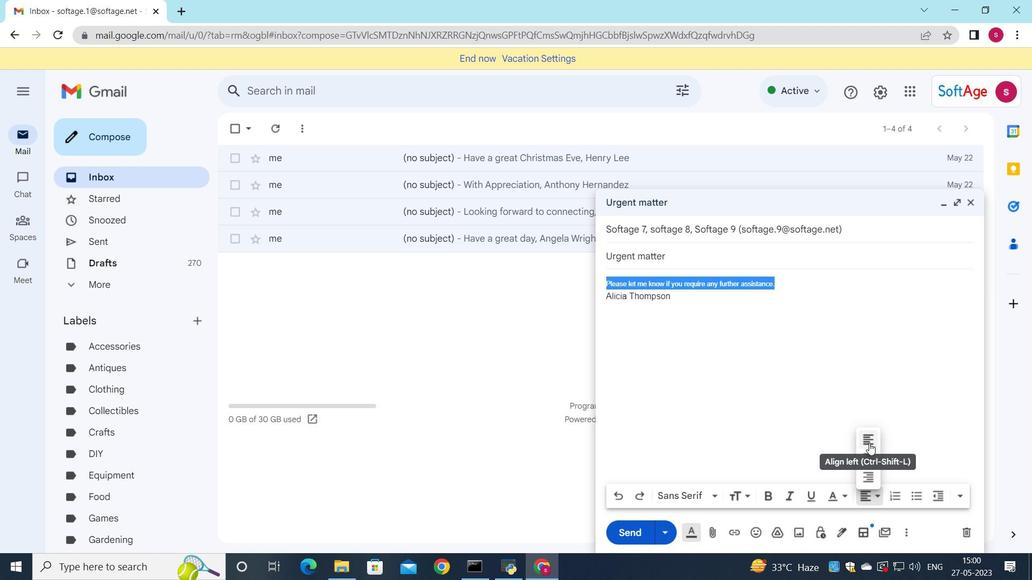 
Action: Mouse moved to (866, 450)
Screenshot: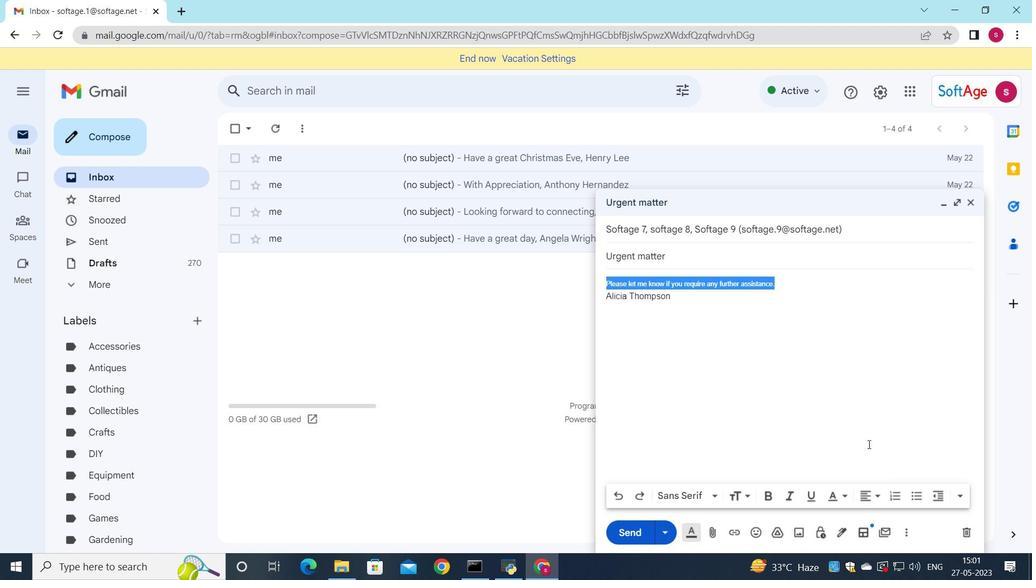 
